 Task: Open Card Software Development Review in Board User Research to Workspace Cash Management and add a team member Softage.2@softage.net, a label Yellow, a checklist Contract Law, an attachment from your google drive, a color Yellow and finally, add a card description 'Research and develop new product positioning strategy' and a comment 'Let us approach this task with a sense of transparency and open communication, ensuring that all stakeholders are informed and involved.'. Add a start date 'Jan 02, 1900' with a due date 'Jan 09, 1900'
Action: Mouse moved to (43, 302)
Screenshot: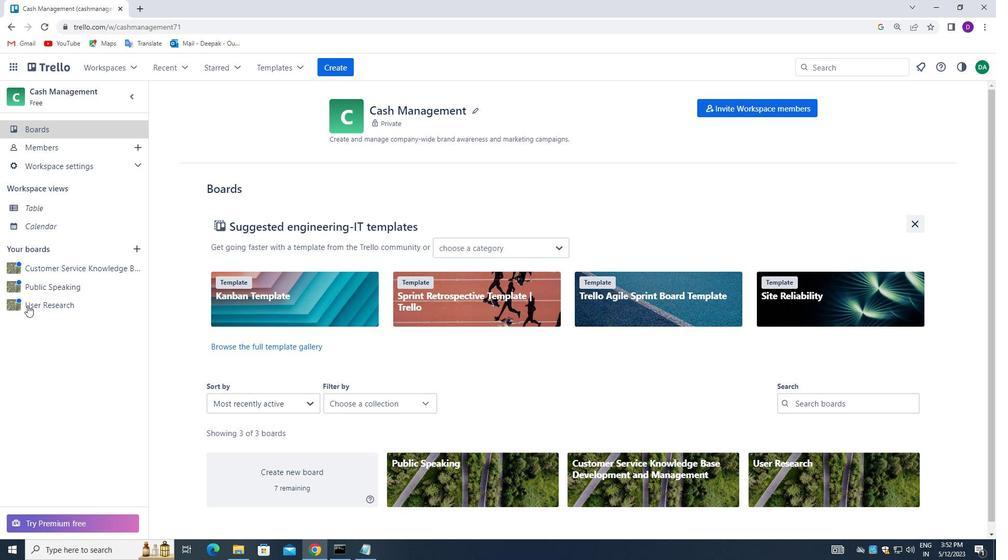 
Action: Mouse pressed left at (43, 302)
Screenshot: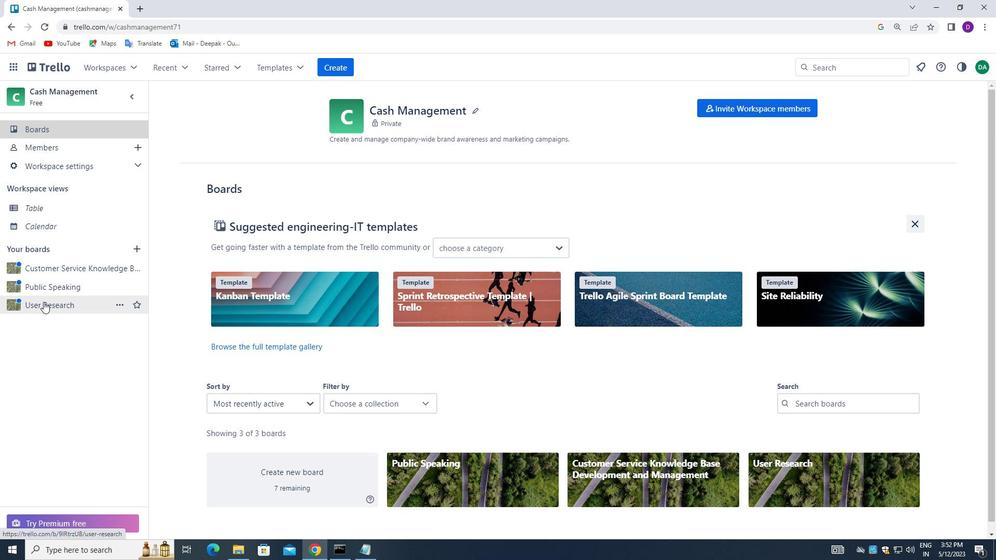 
Action: Mouse moved to (192, 157)
Screenshot: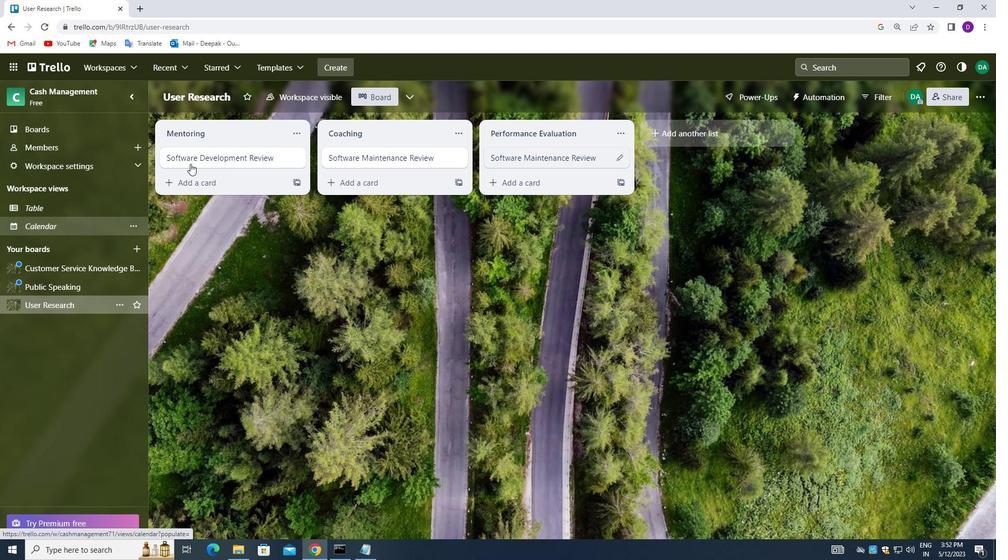 
Action: Mouse pressed left at (192, 157)
Screenshot: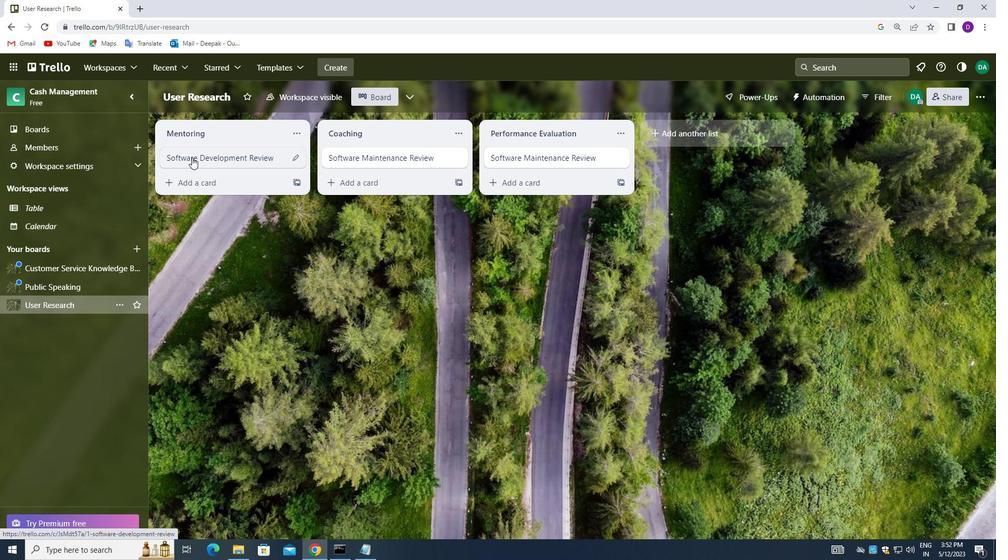 
Action: Mouse moved to (653, 156)
Screenshot: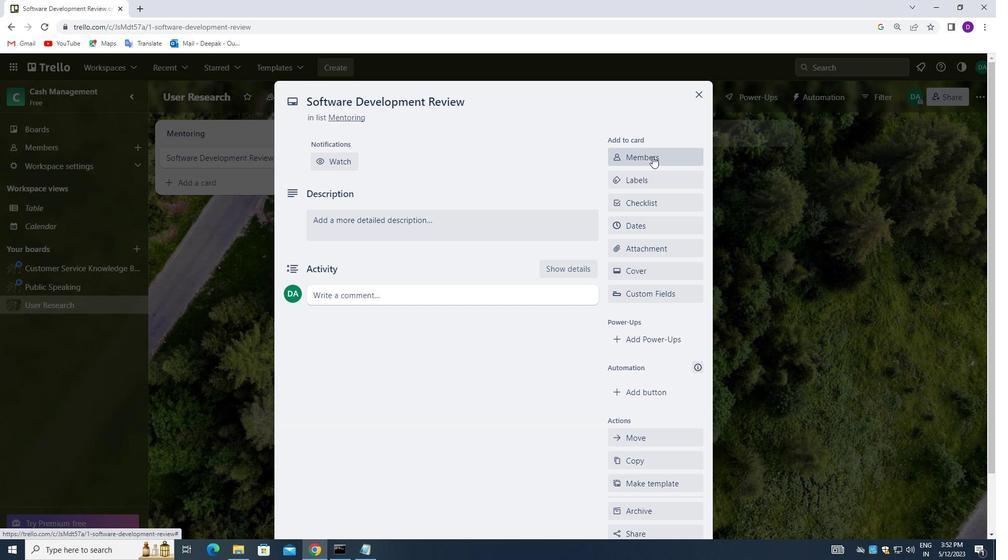 
Action: Mouse pressed left at (653, 156)
Screenshot: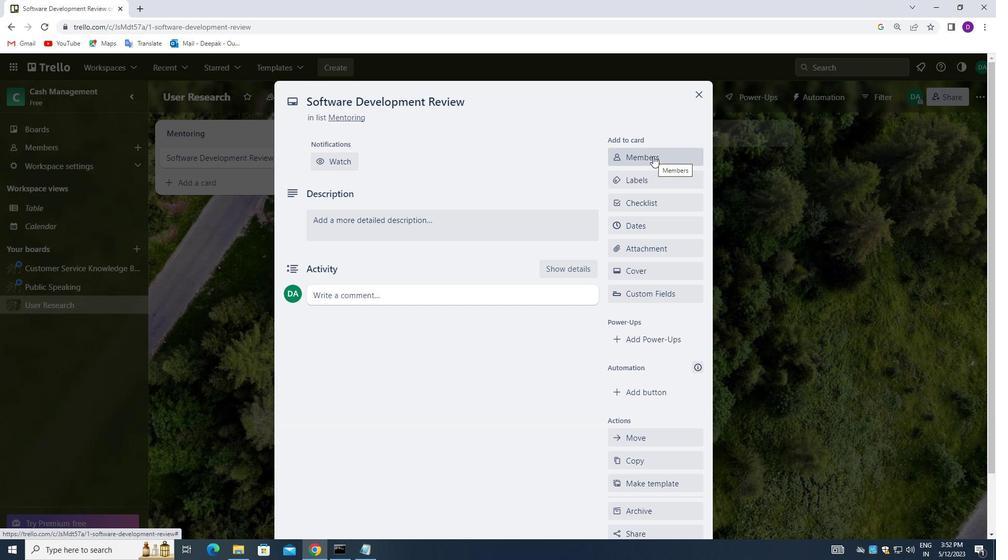 
Action: Mouse moved to (640, 209)
Screenshot: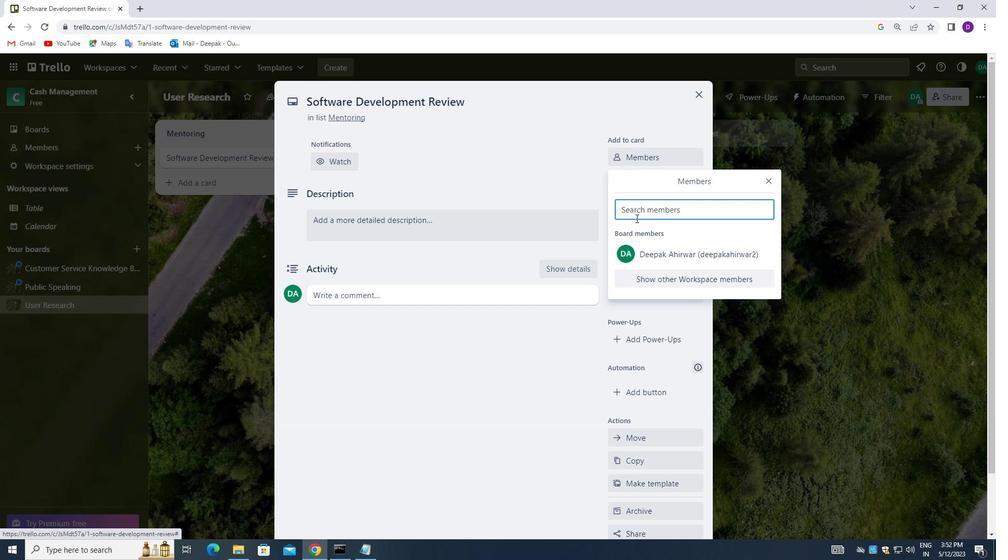 
Action: Mouse pressed left at (640, 209)
Screenshot: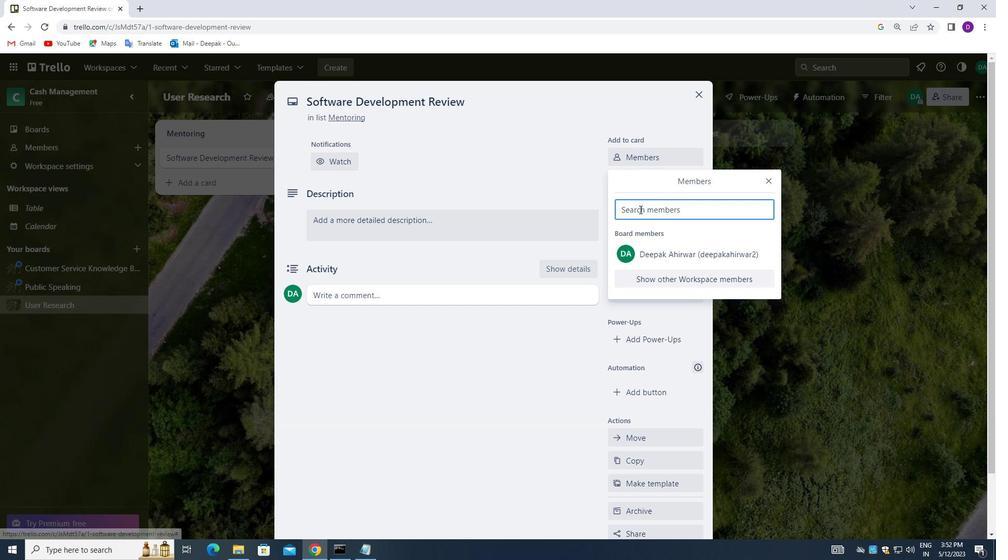 
Action: Key pressed softage.2<Key.shift>@SOFTAGE.NET
Screenshot: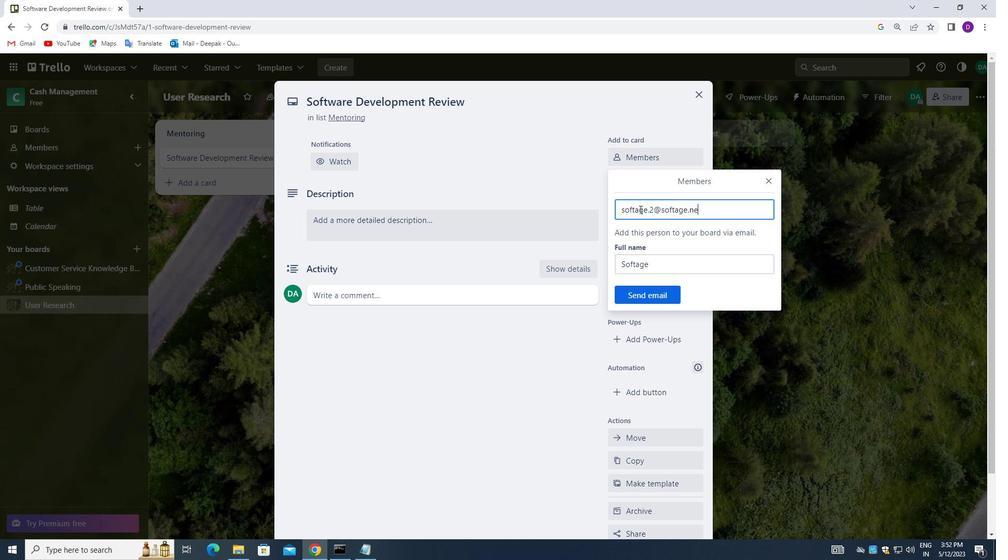 
Action: Mouse moved to (650, 293)
Screenshot: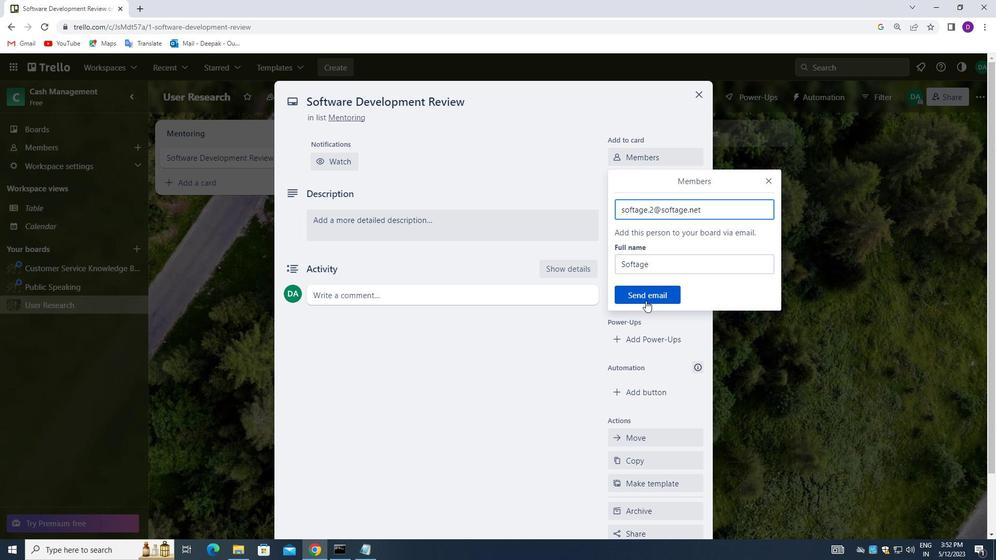 
Action: Mouse pressed left at (650, 293)
Screenshot: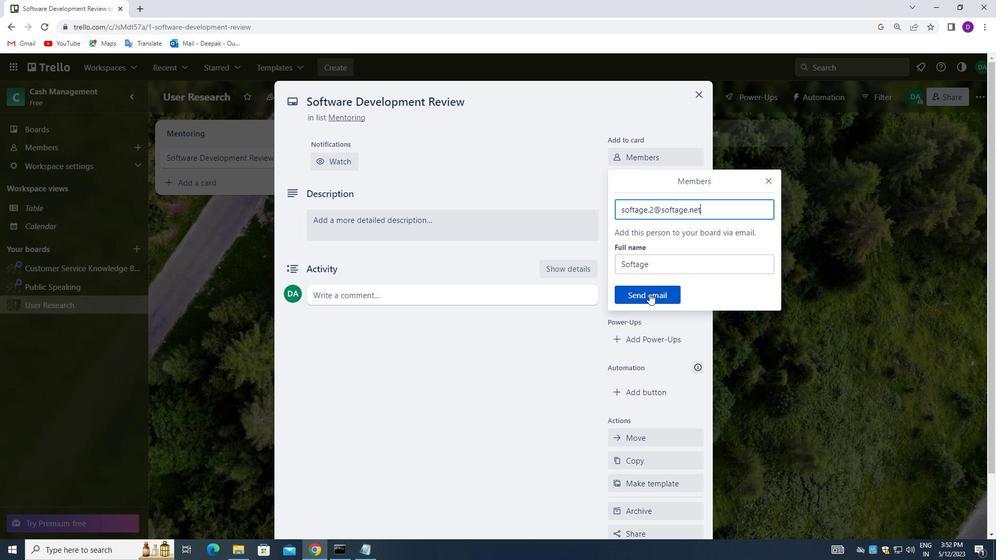 
Action: Mouse moved to (647, 223)
Screenshot: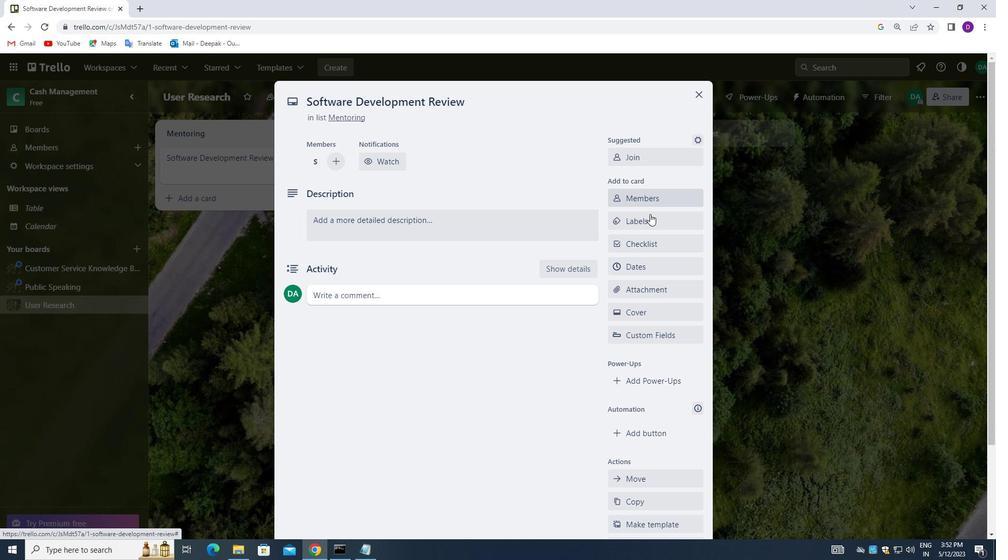 
Action: Mouse pressed left at (647, 223)
Screenshot: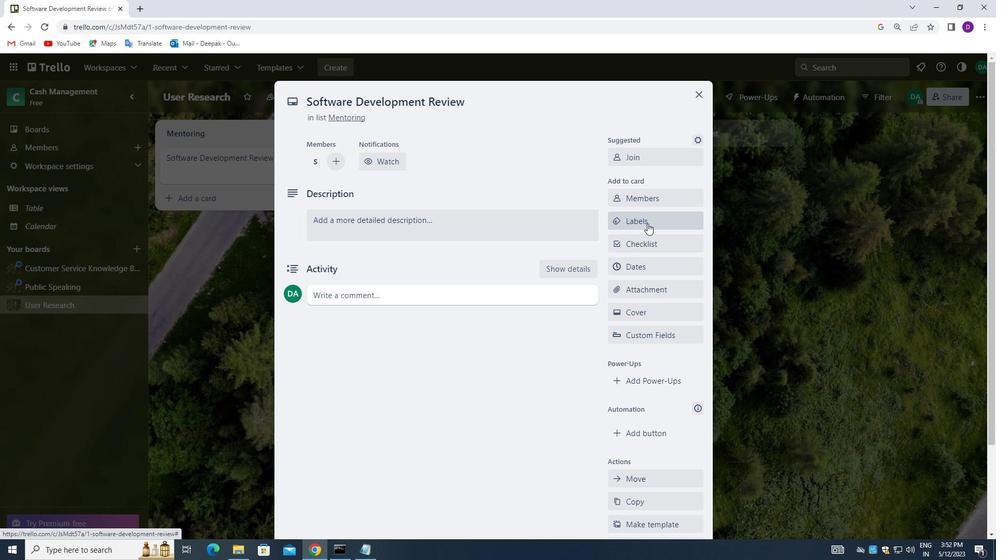 
Action: Mouse moved to (667, 335)
Screenshot: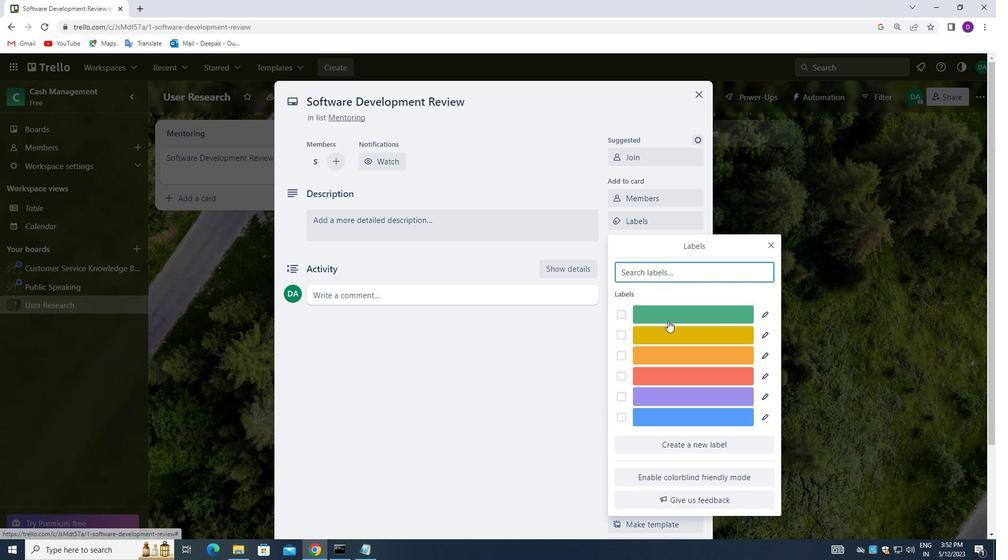 
Action: Mouse pressed left at (667, 335)
Screenshot: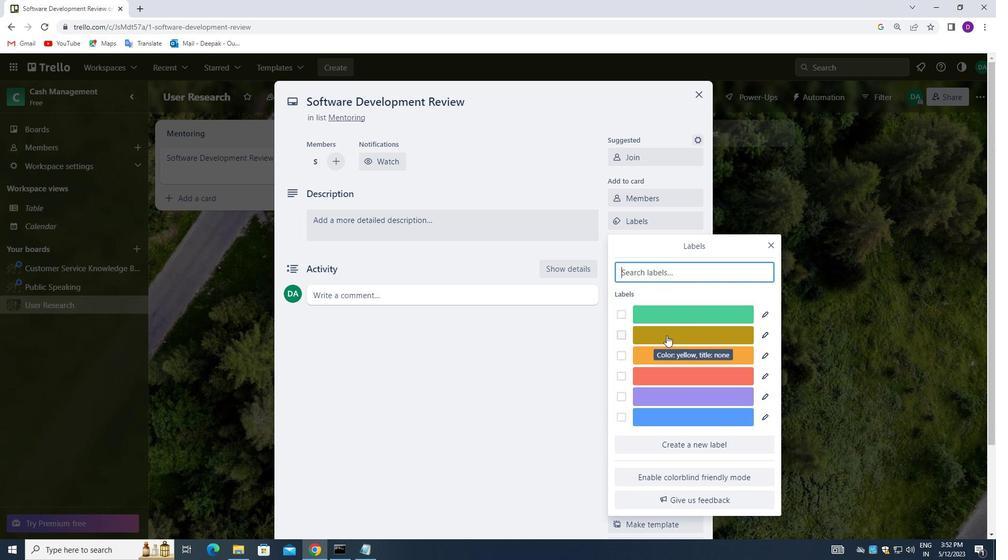 
Action: Mouse moved to (584, 403)
Screenshot: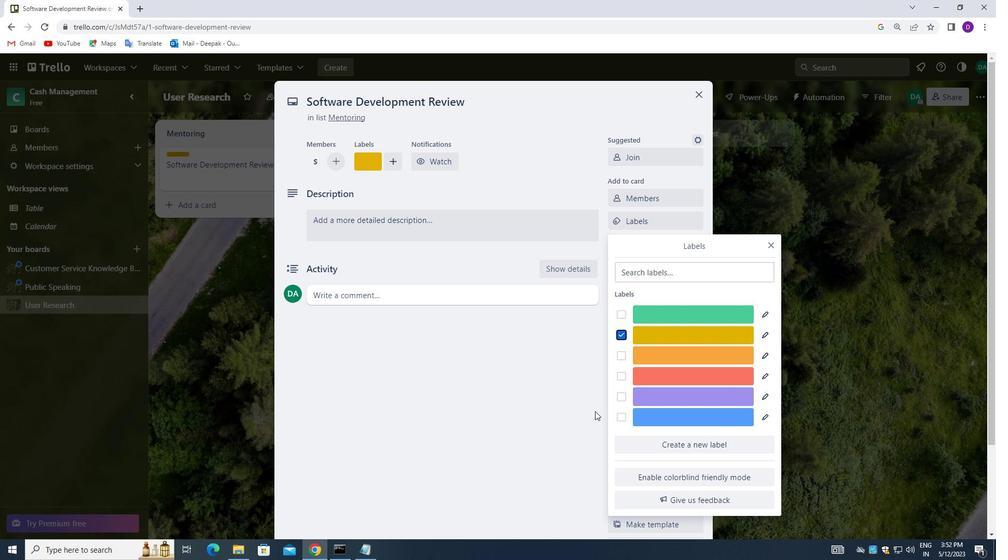 
Action: Mouse pressed left at (584, 403)
Screenshot: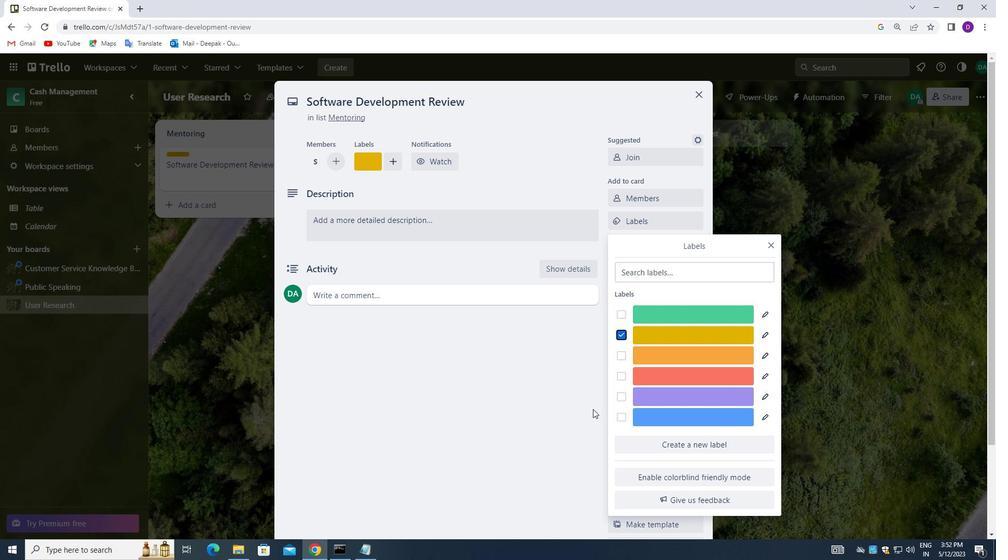
Action: Mouse moved to (652, 247)
Screenshot: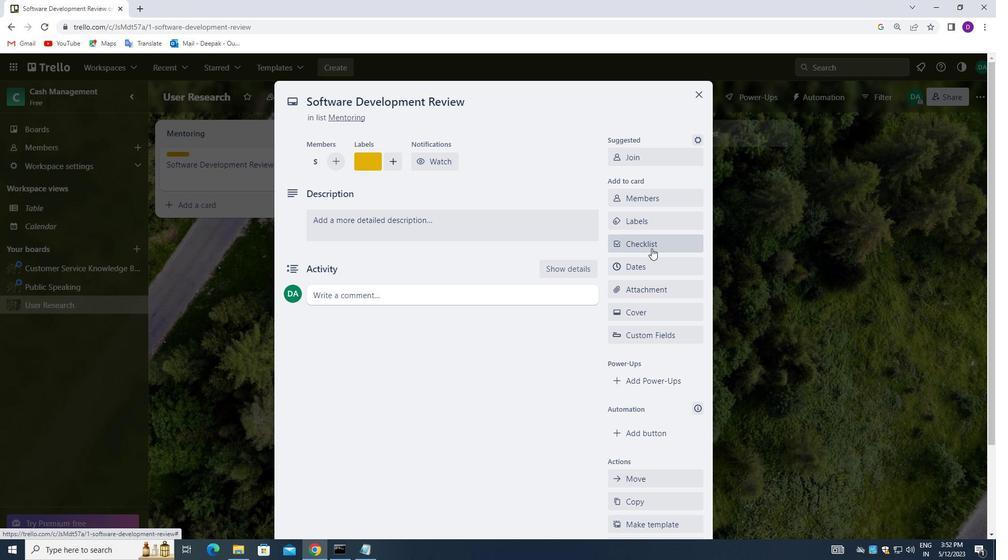 
Action: Mouse pressed left at (652, 247)
Screenshot: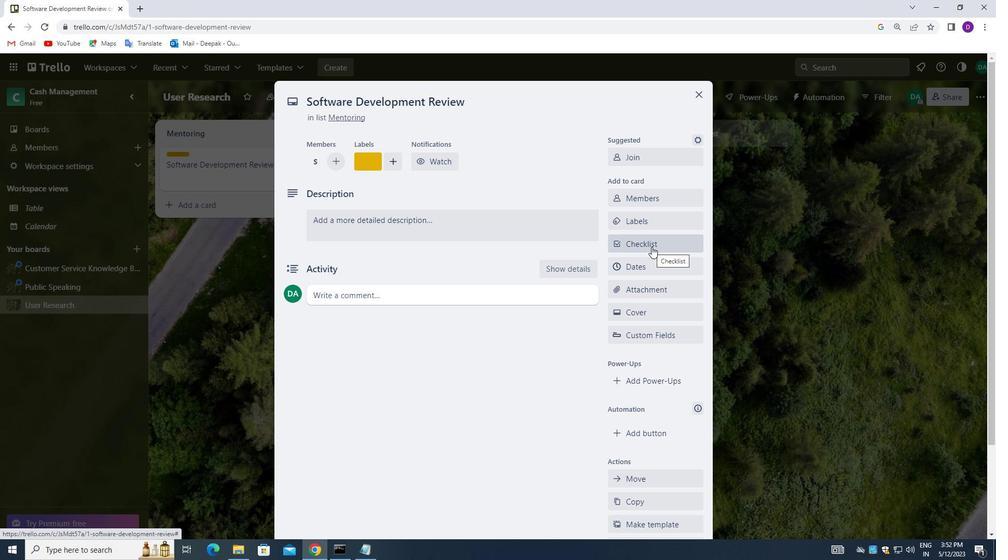 
Action: Mouse moved to (653, 249)
Screenshot: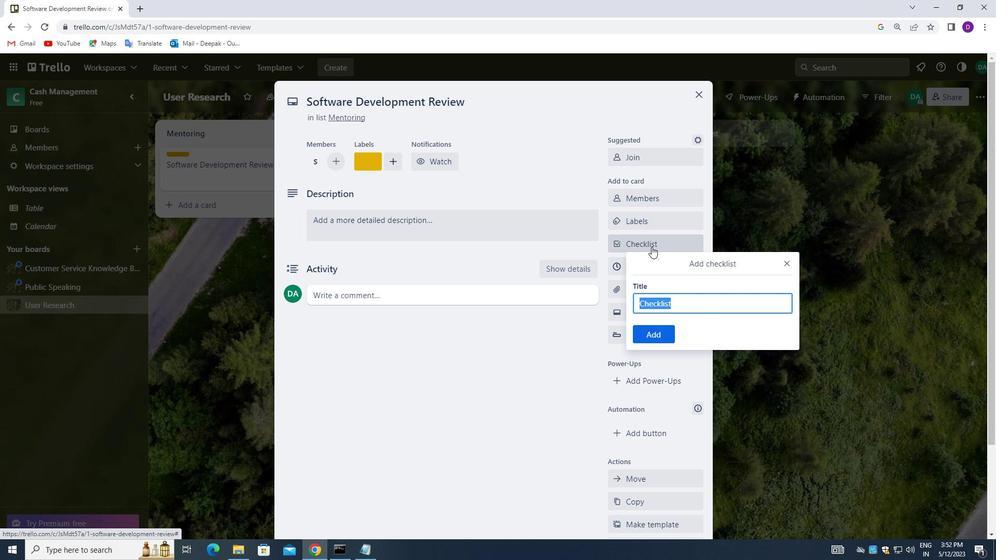 
Action: Mouse pressed left at (653, 249)
Screenshot: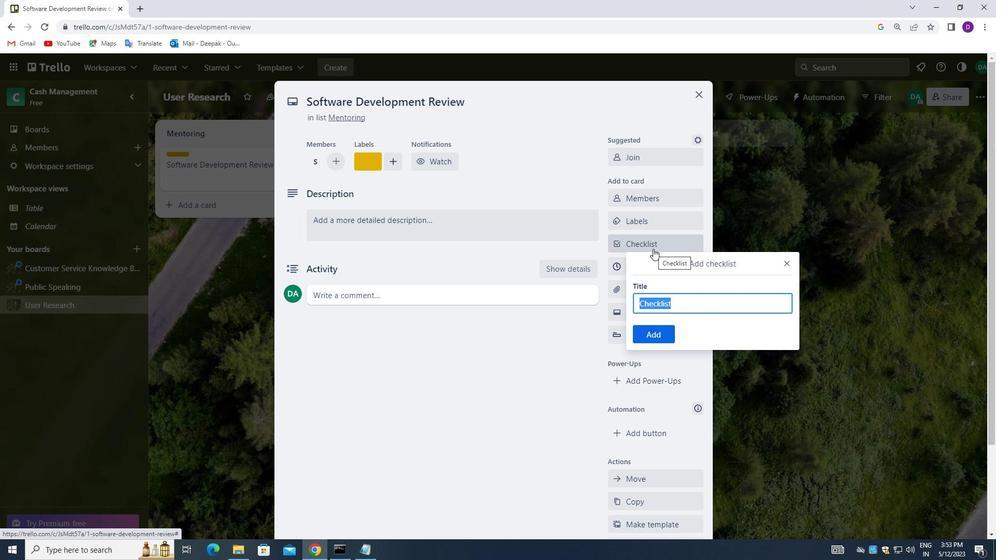 
Action: Mouse moved to (661, 320)
Screenshot: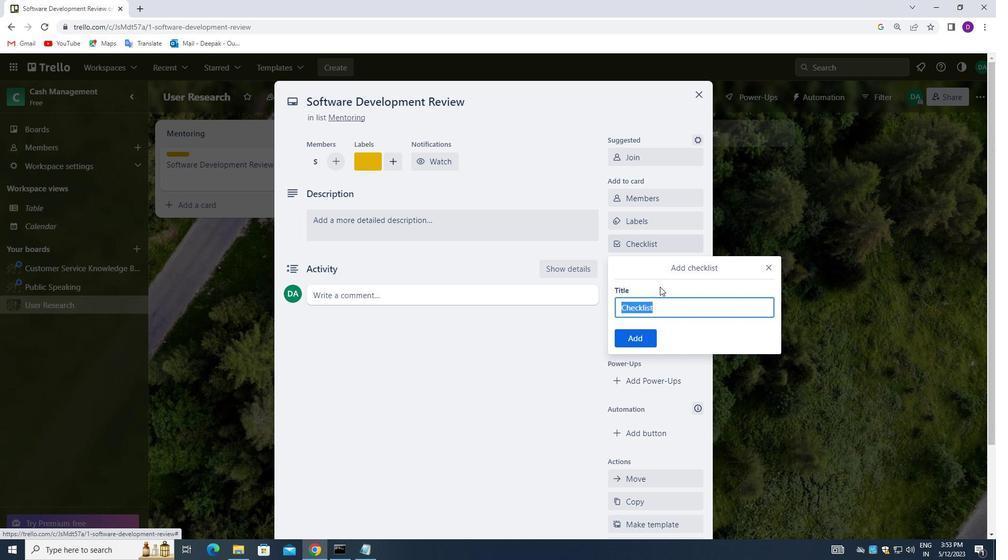 
Action: Key pressed <Key.backspace><Key.shift><Key.shift><Key.shift><Key.shift><Key.shift><Key.shift><Key.shift><Key.shift><Key.shift><Key.shift><Key.shift><Key.shift><Key.shift><Key.shift><Key.shift><Key.shift><Key.shift><Key.shift>CONTRACT<Key.space><Key.shift>LAW
Screenshot: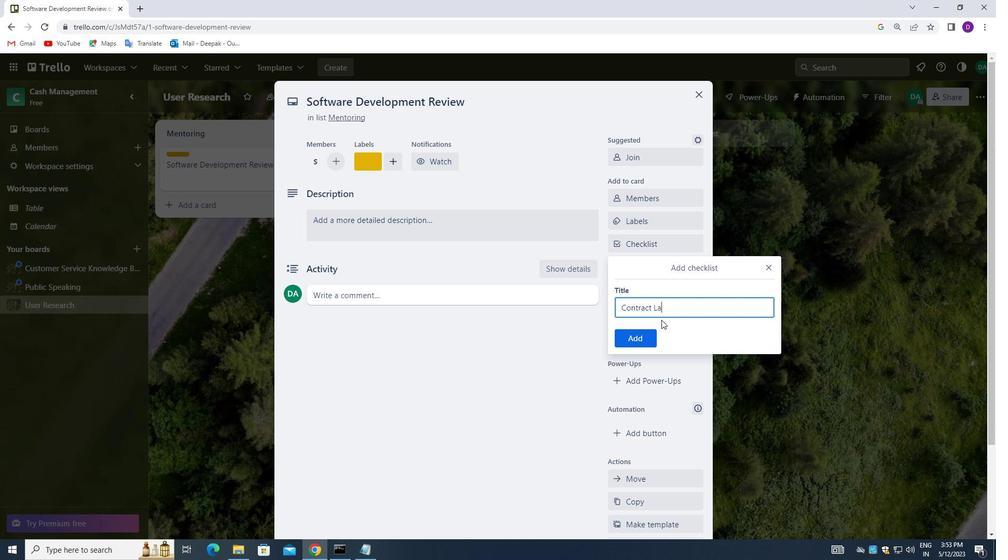 
Action: Mouse moved to (633, 341)
Screenshot: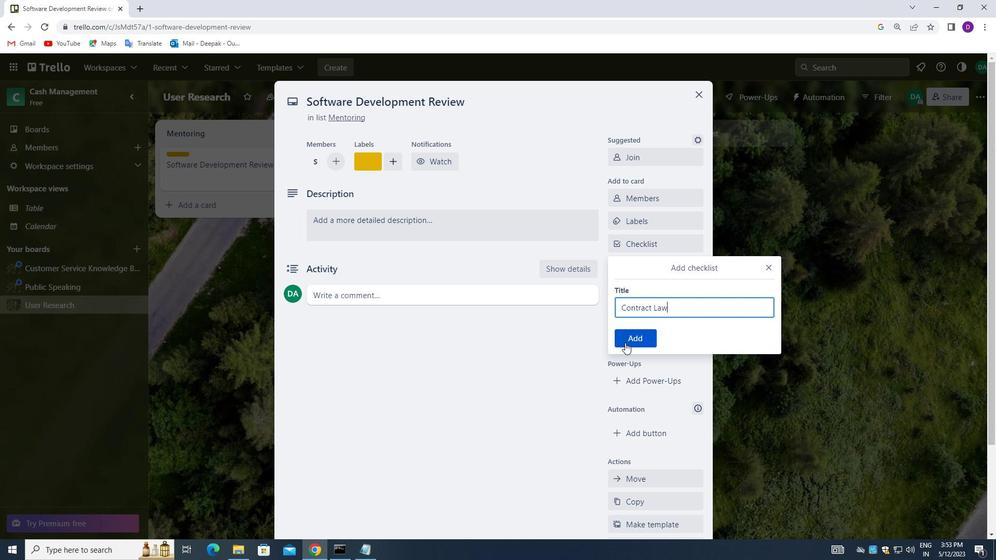 
Action: Mouse pressed left at (633, 341)
Screenshot: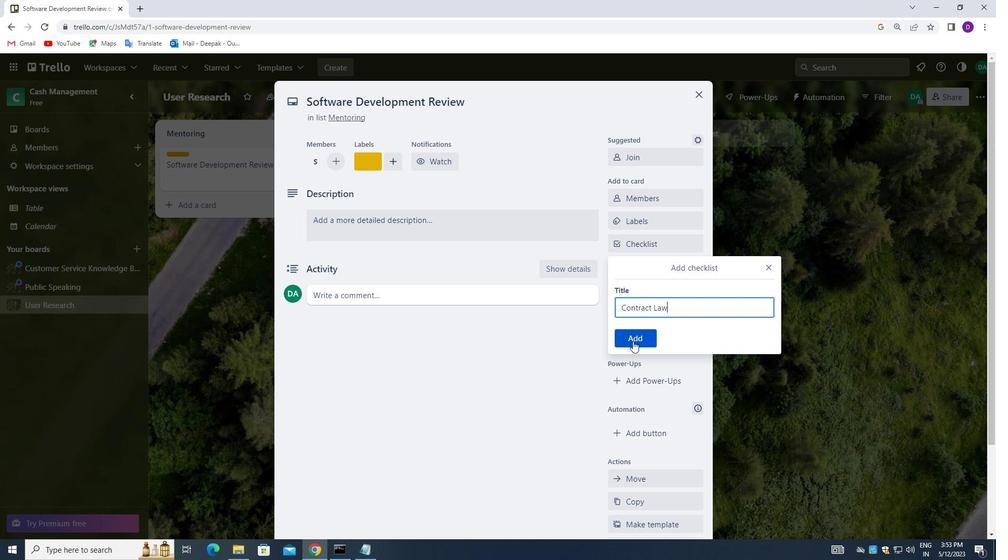 
Action: Mouse moved to (657, 288)
Screenshot: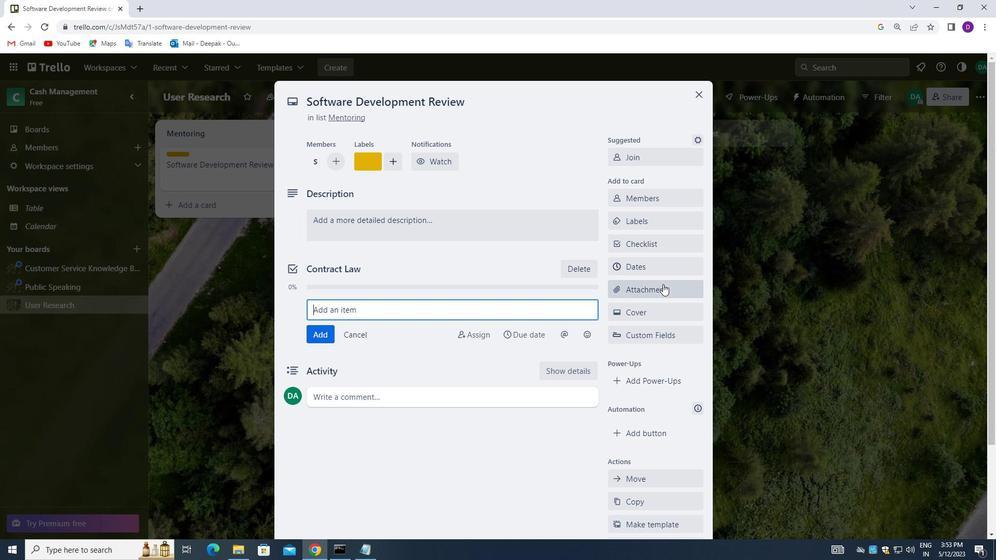 
Action: Mouse pressed left at (657, 288)
Screenshot: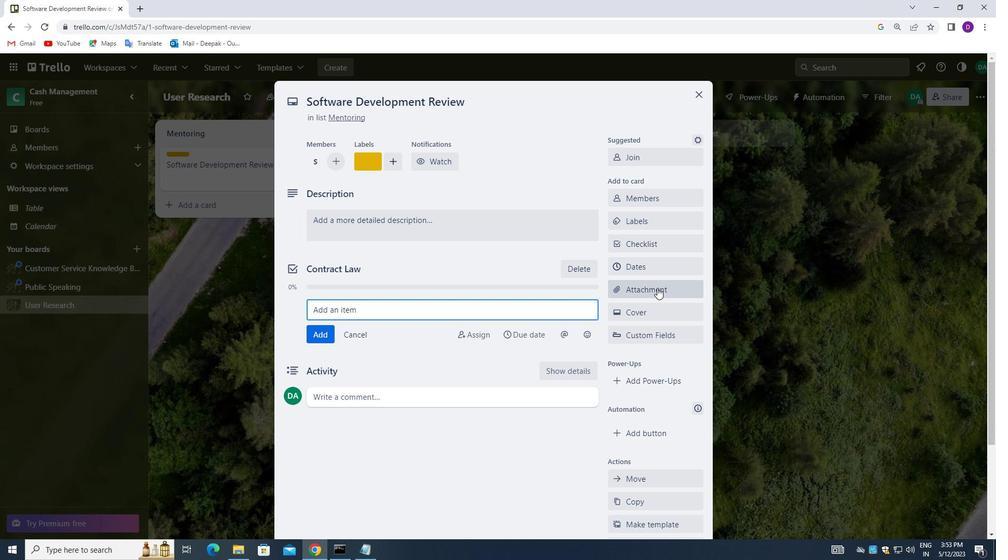 
Action: Mouse moved to (657, 145)
Screenshot: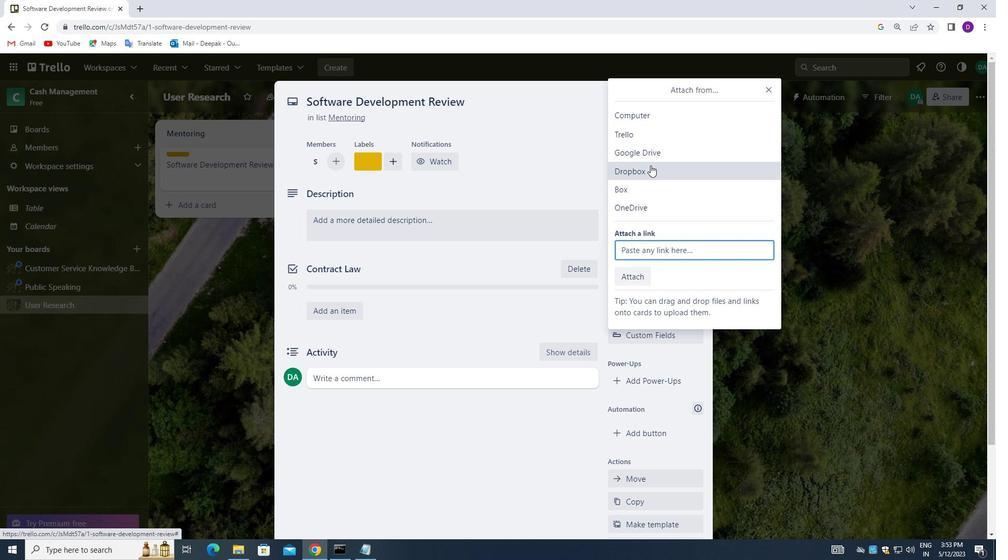 
Action: Mouse pressed left at (657, 145)
Screenshot: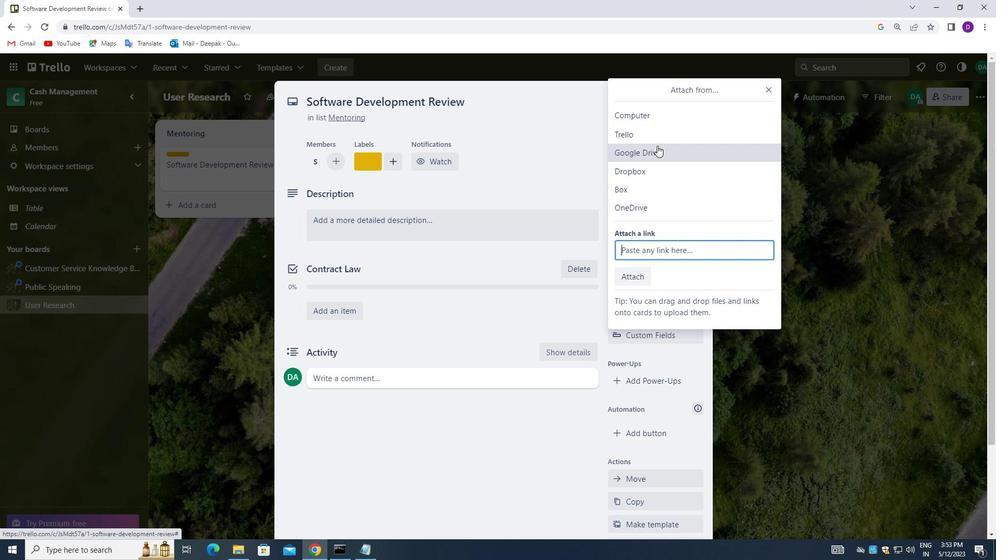 
Action: Mouse moved to (778, 123)
Screenshot: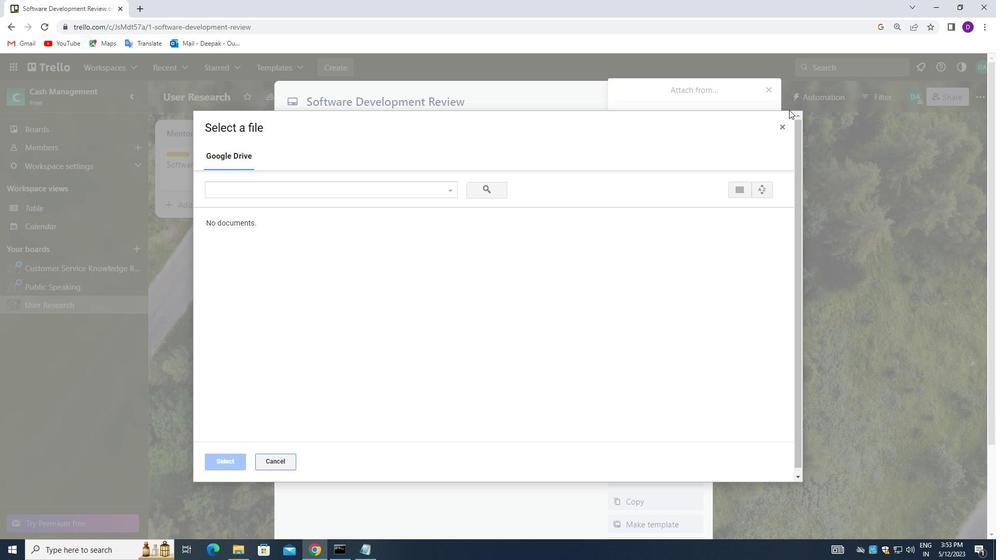
Action: Mouse pressed left at (778, 123)
Screenshot: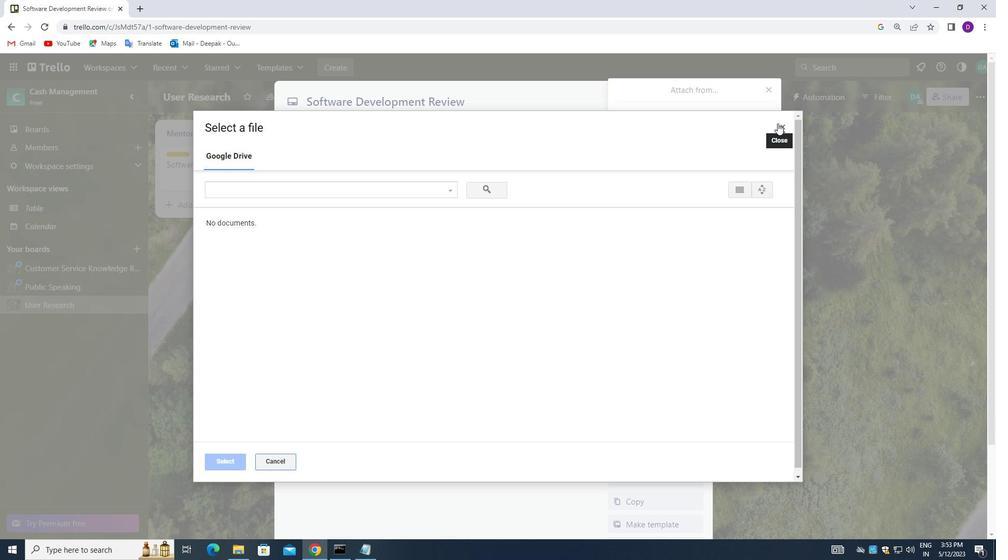 
Action: Mouse moved to (769, 90)
Screenshot: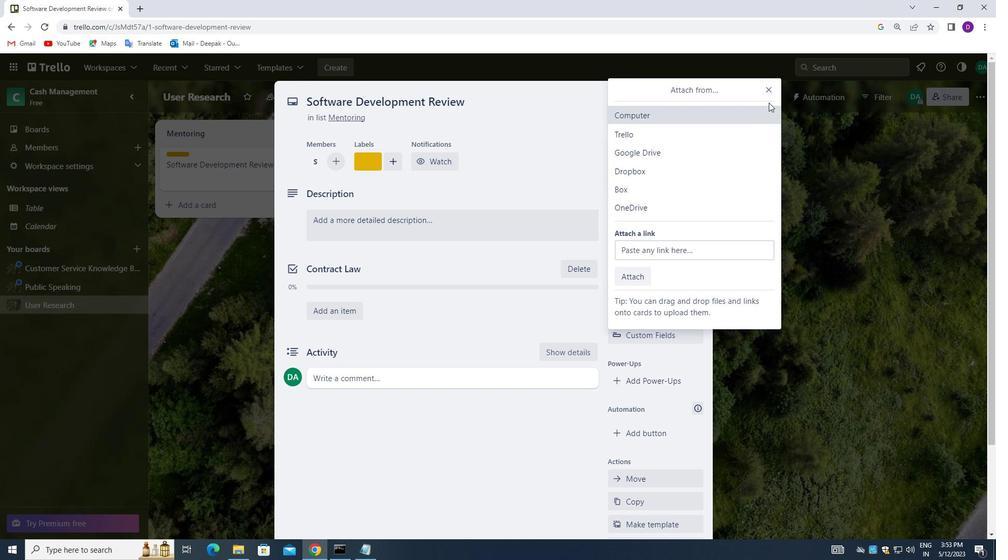
Action: Mouse pressed left at (769, 90)
Screenshot: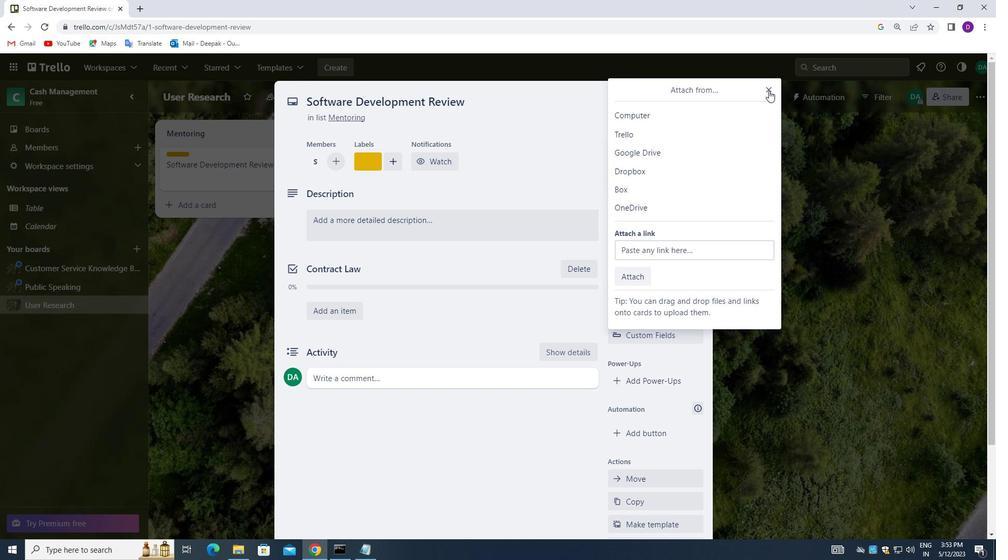 
Action: Mouse moved to (639, 314)
Screenshot: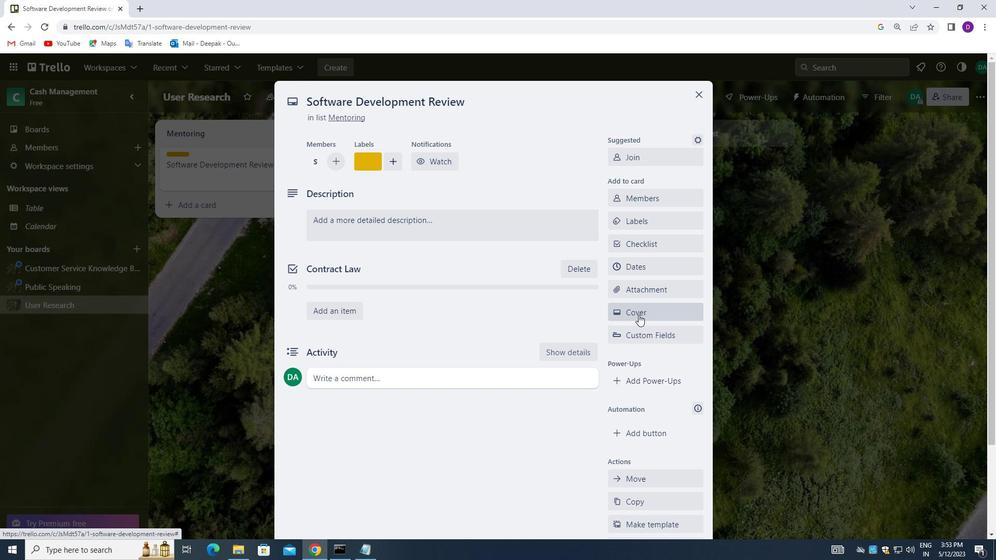
Action: Mouse pressed left at (639, 314)
Screenshot: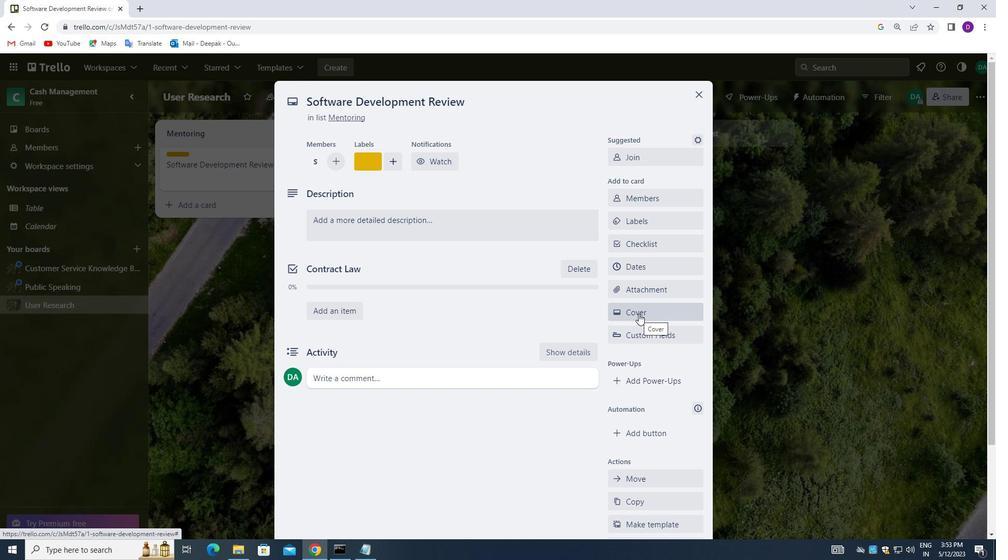 
Action: Mouse moved to (660, 309)
Screenshot: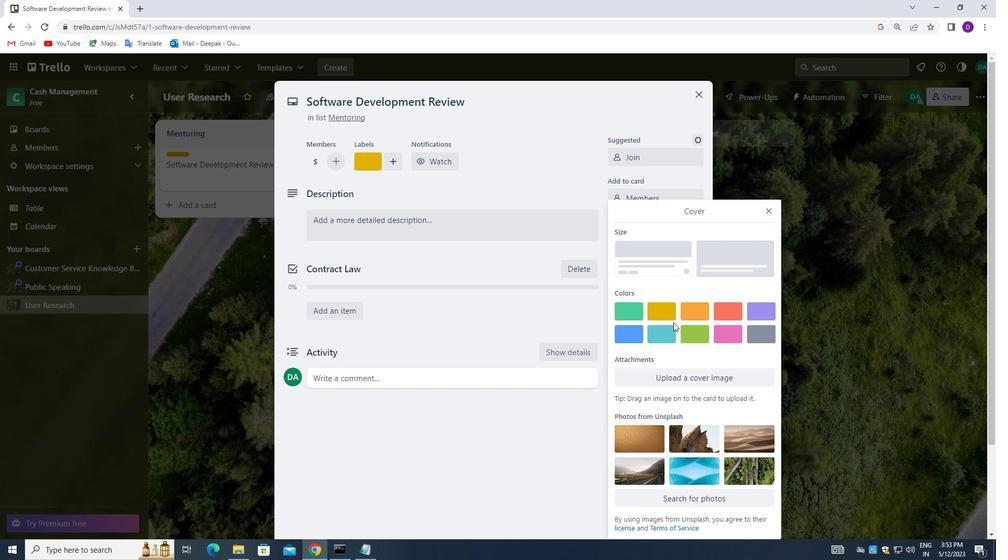 
Action: Mouse pressed left at (660, 309)
Screenshot: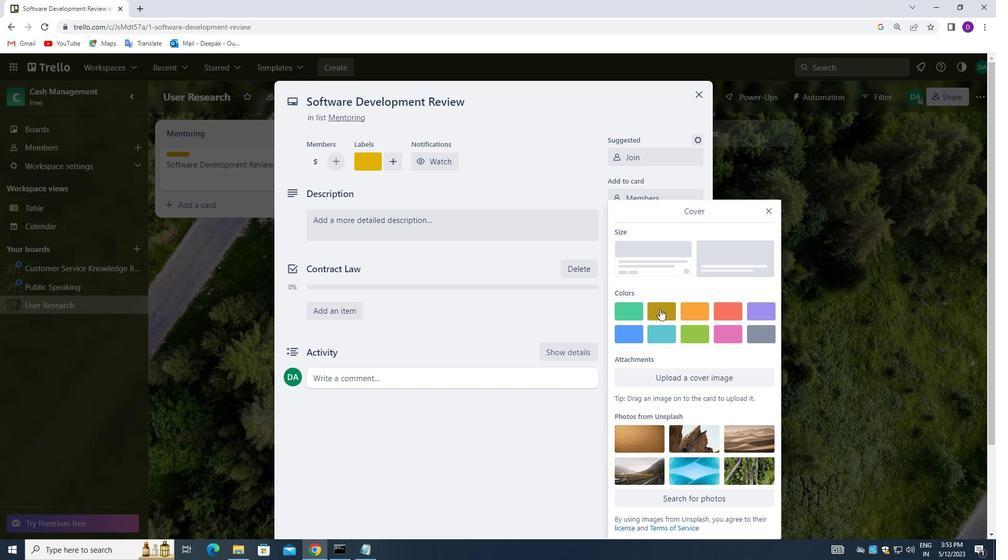 
Action: Mouse moved to (851, 249)
Screenshot: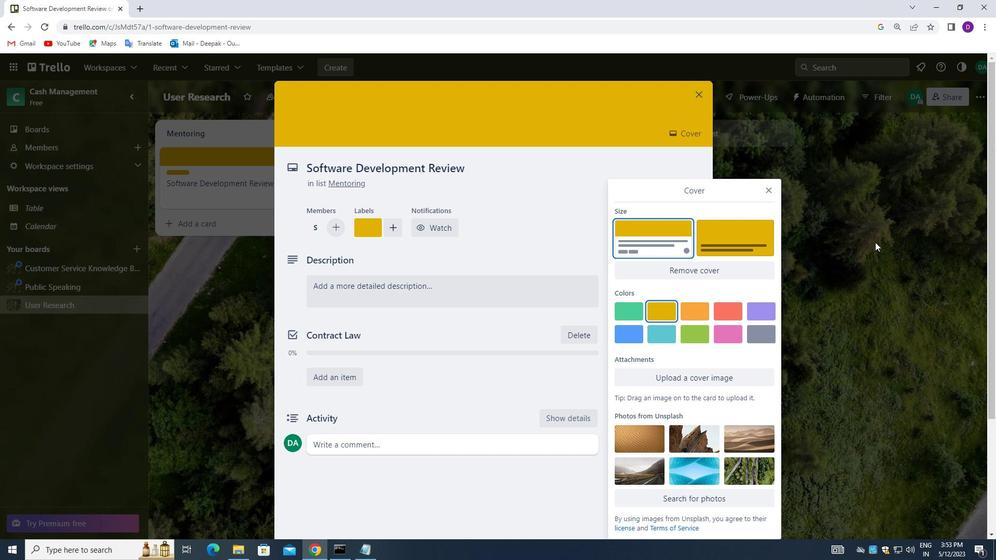 
Action: Mouse pressed left at (851, 249)
Screenshot: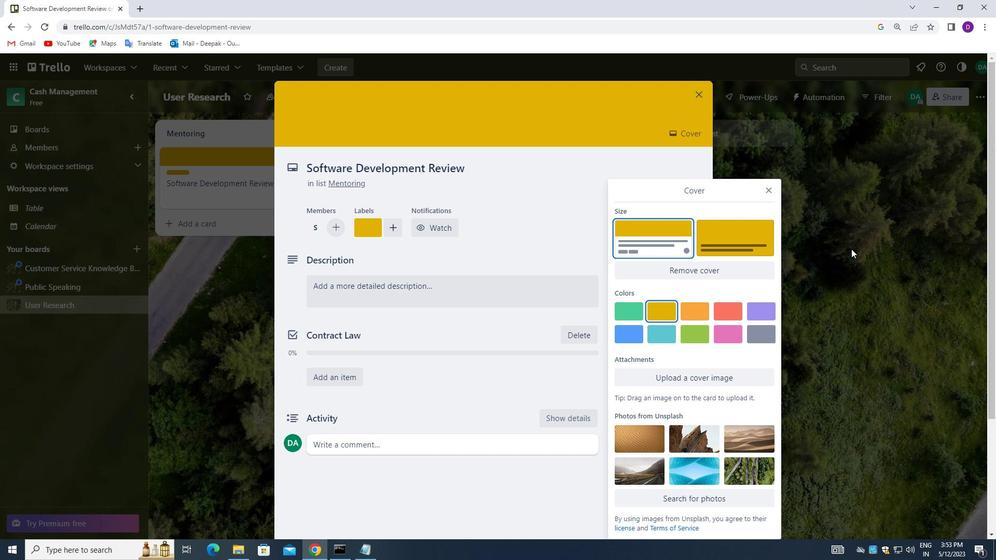 
Action: Mouse moved to (394, 280)
Screenshot: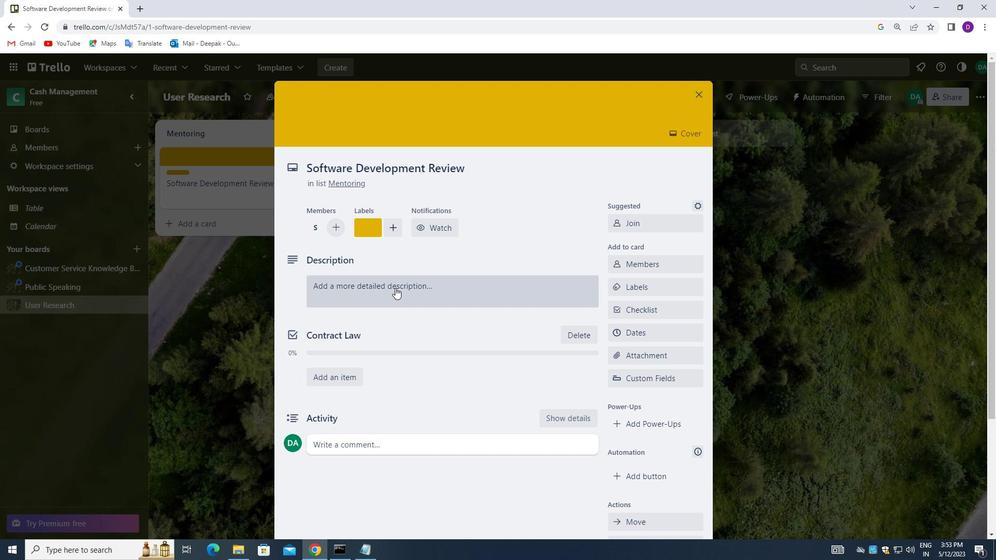 
Action: Mouse pressed left at (394, 280)
Screenshot: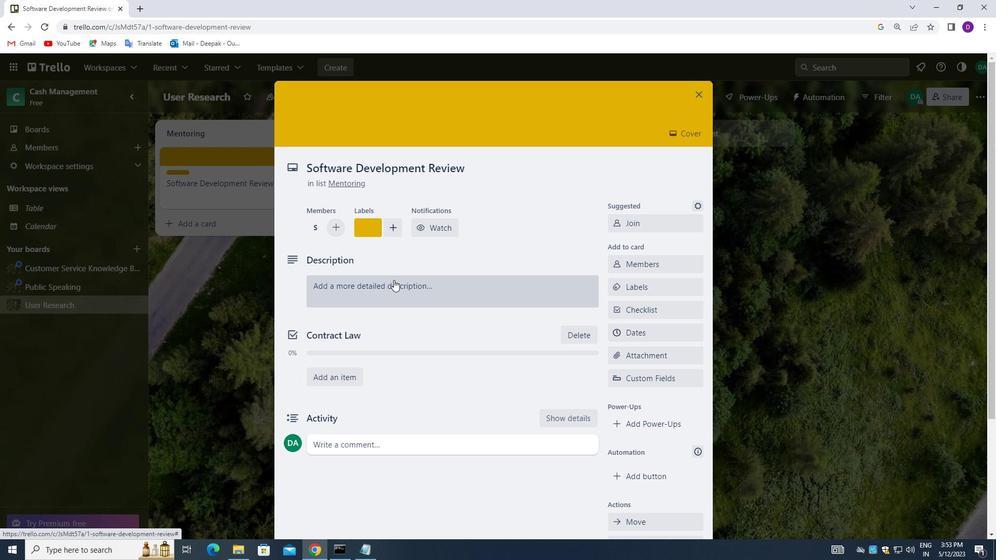 
Action: Mouse moved to (369, 327)
Screenshot: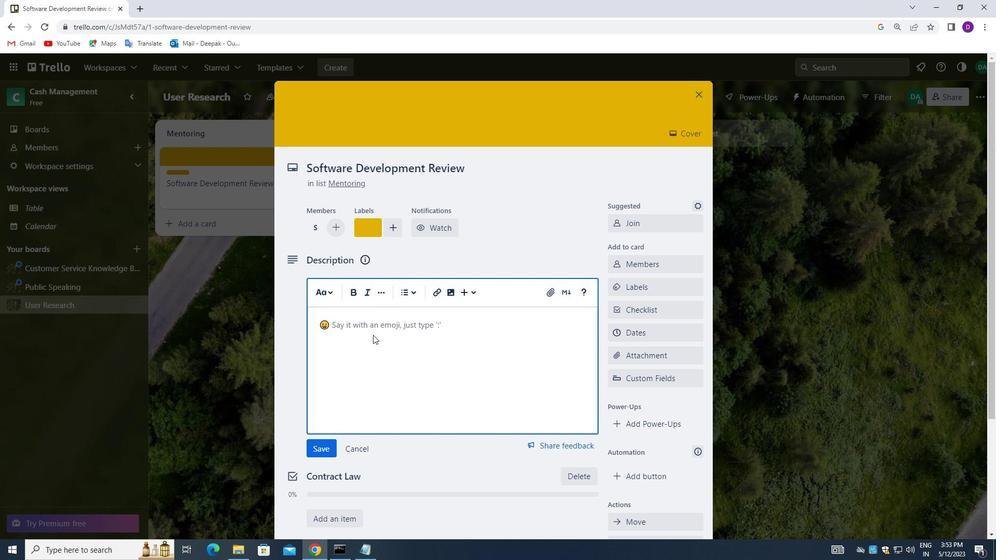 
Action: Mouse pressed left at (369, 327)
Screenshot: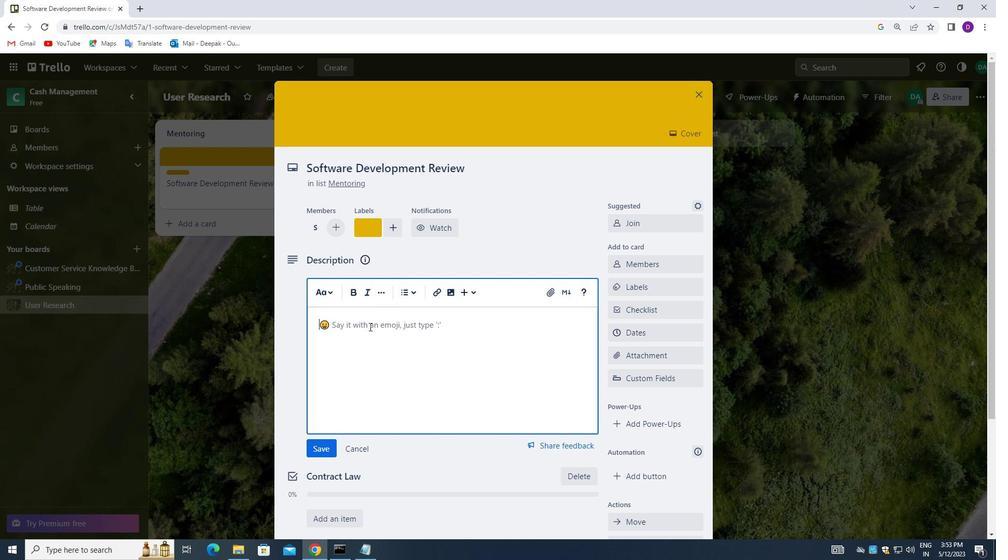 
Action: Key pressed <Key.shift><Key.shift><Key.shift><Key.shift><Key.shift><Key.shift><Key.shift><Key.shift><Key.shift><Key.shift><Key.shift><Key.shift><Key.shift><Key.shift>RESEARCH<Key.space>AND<Key.space>DEVELOP<Key.space>NEW<Key.space>PROI<Key.backspace>DUCT<Key.space>POSITIONING<Key.space>STRATEGY.
Screenshot: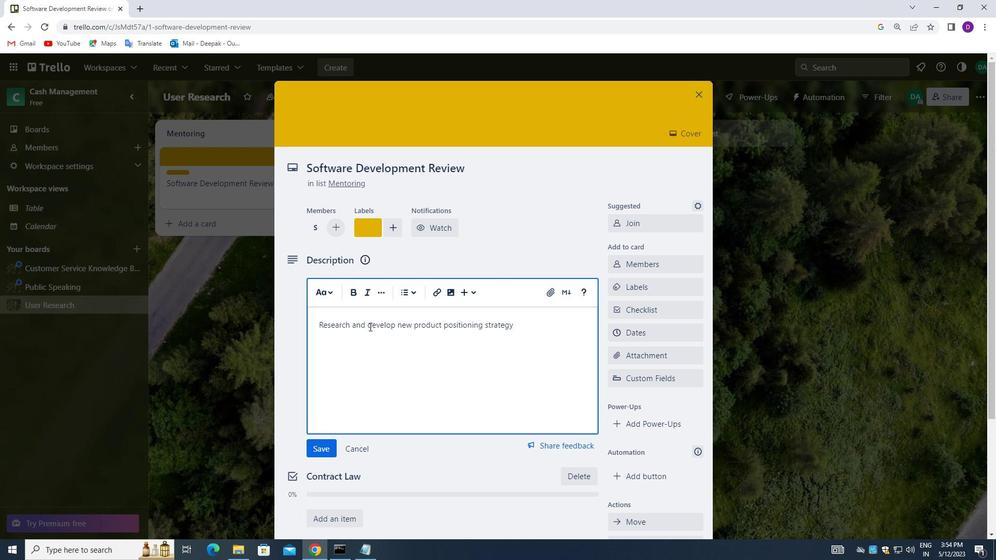 
Action: Mouse moved to (318, 449)
Screenshot: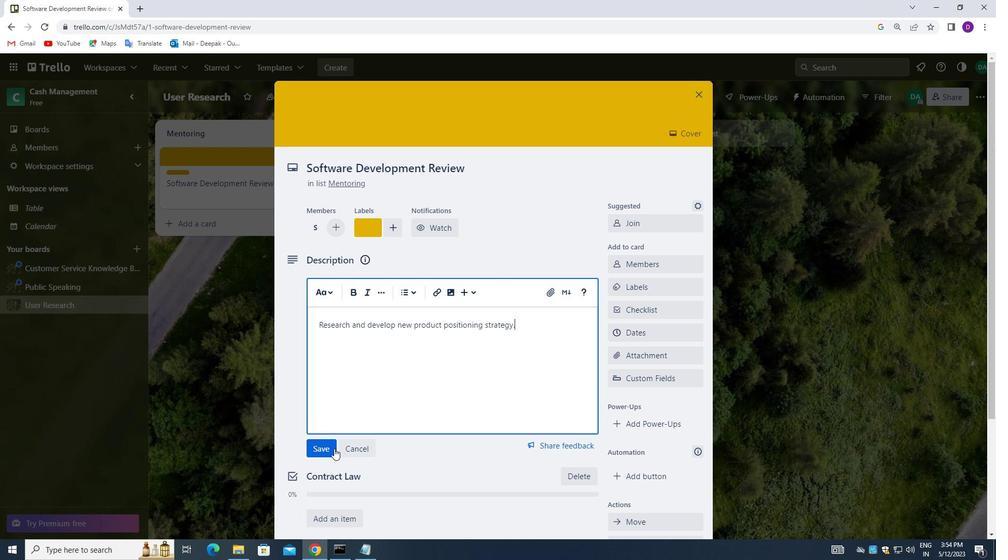 
Action: Mouse pressed left at (318, 449)
Screenshot: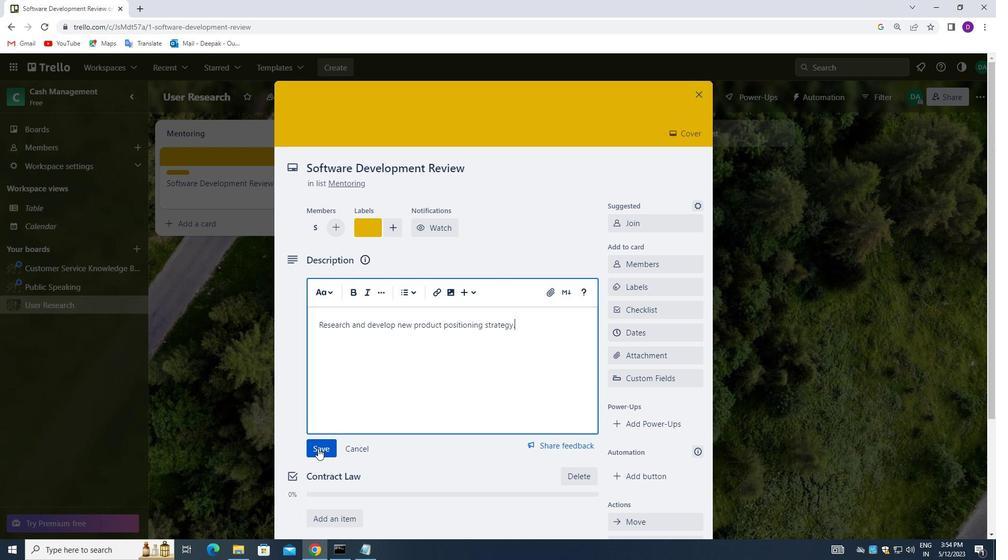 
Action: Mouse moved to (331, 427)
Screenshot: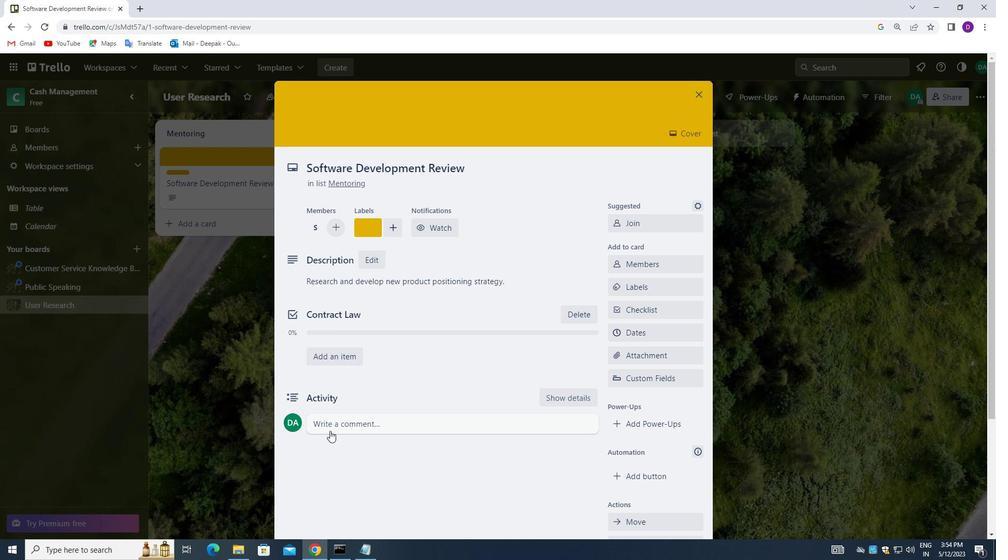 
Action: Mouse pressed left at (331, 427)
Screenshot: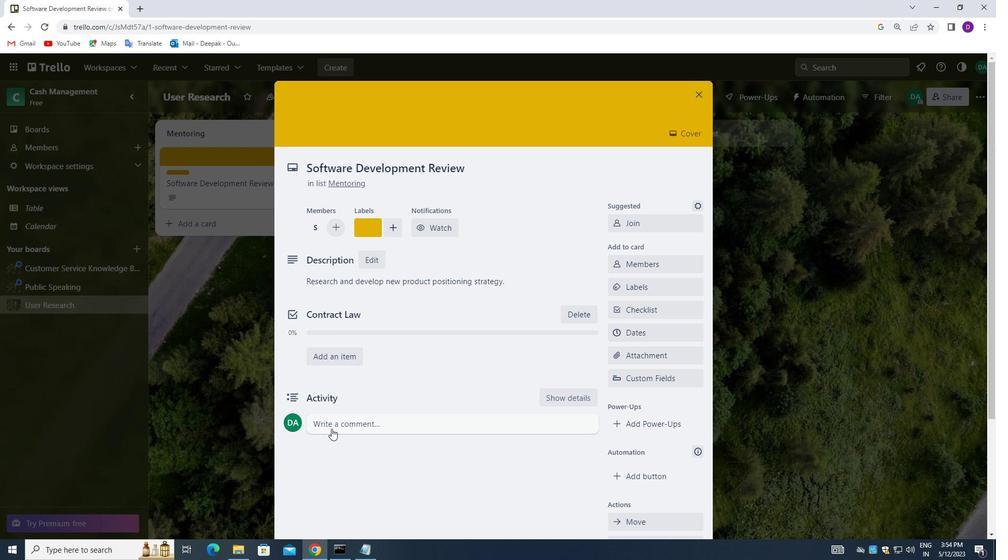 
Action: Mouse moved to (334, 460)
Screenshot: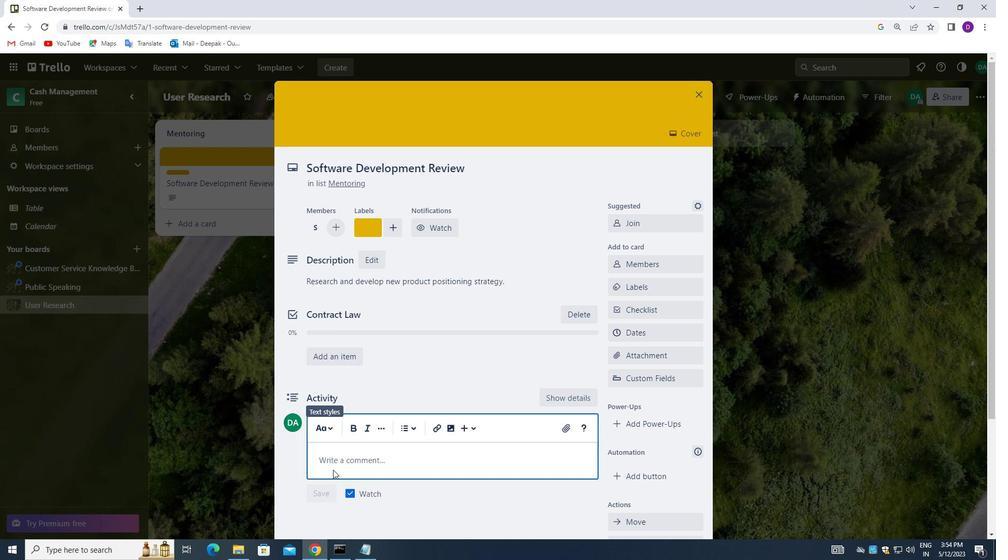 
Action: Mouse pressed left at (334, 460)
Screenshot: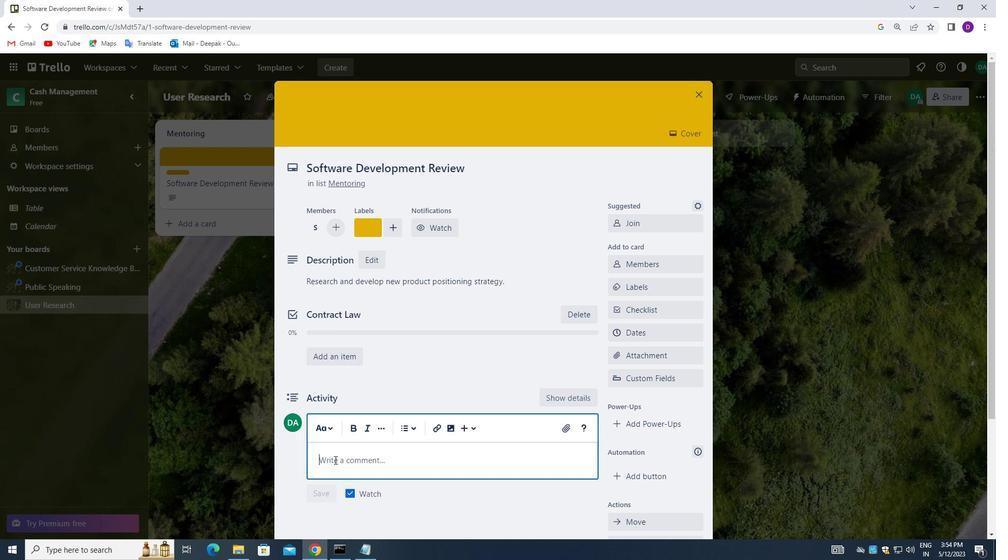 
Action: Key pressed <Key.shift>LET<Key.space>US<Key.space>APPROACH<Key.space>THIS<Key.space>TASDK<Key.space>WITH<Key.space>A<Key.space>SENSE<Key.space>OF<Key.space>TRAN
Screenshot: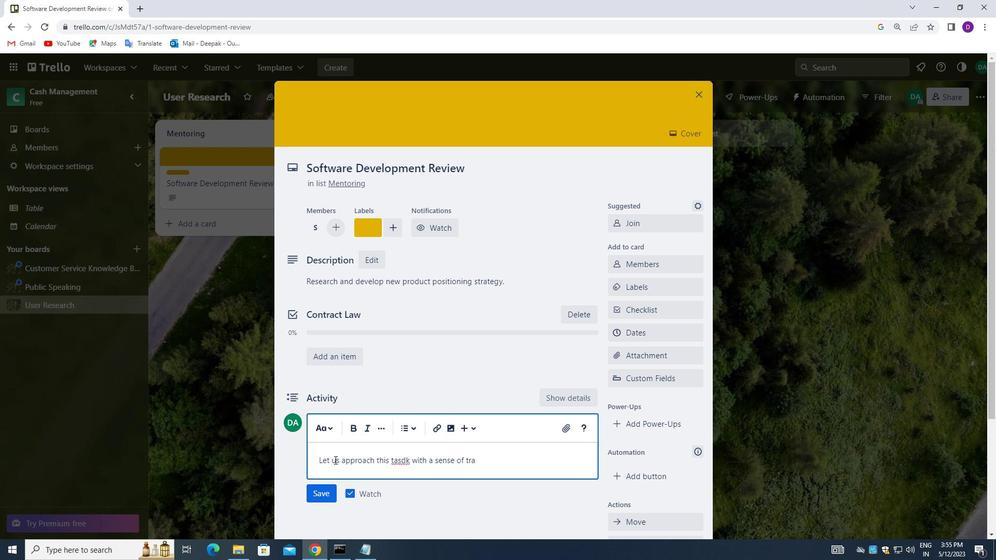 
Action: Mouse moved to (402, 462)
Screenshot: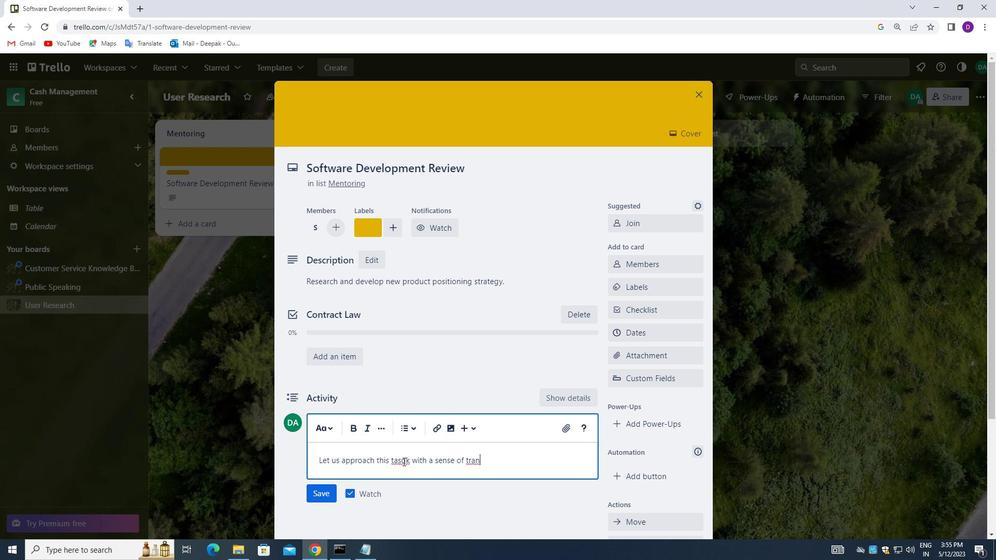 
Action: Mouse pressed left at (402, 462)
Screenshot: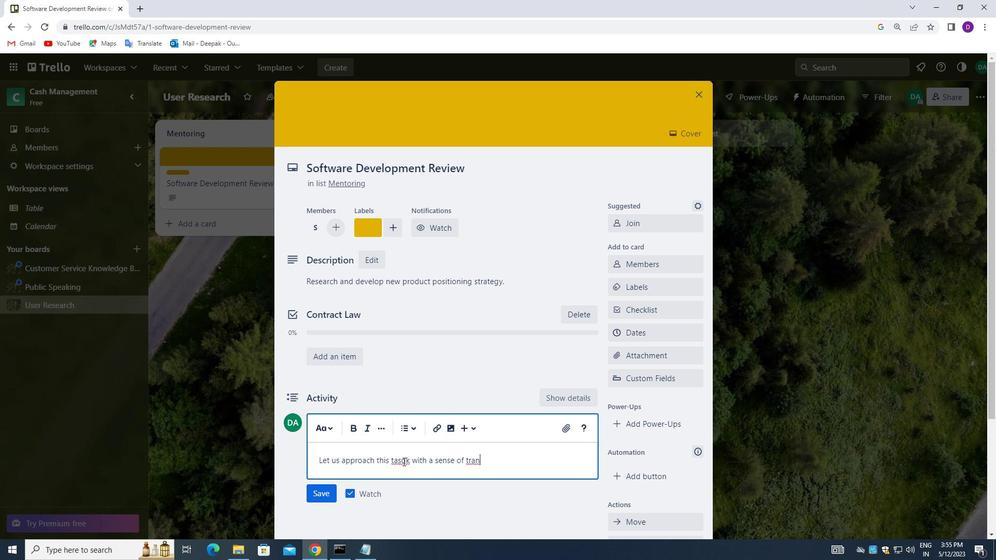 
Action: Mouse moved to (403, 460)
Screenshot: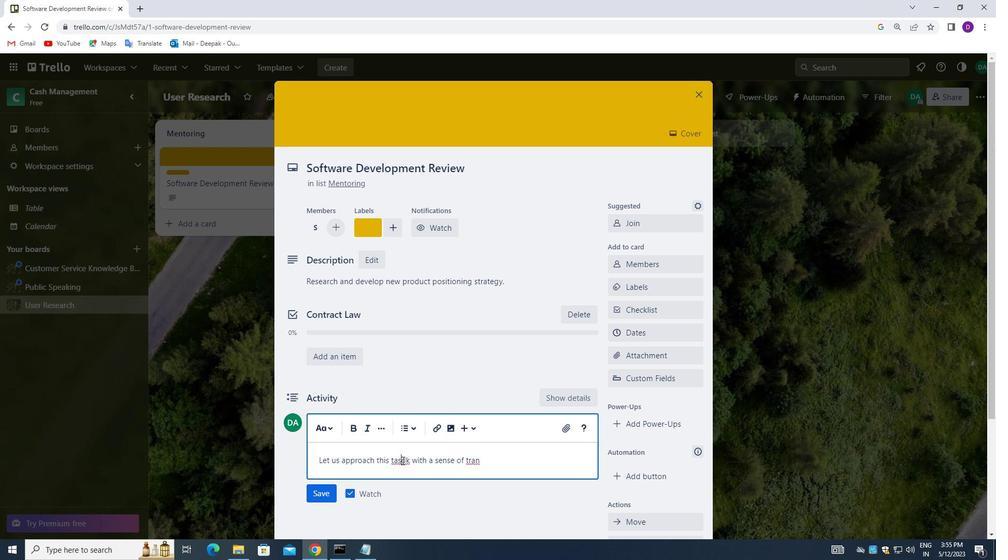 
Action: Mouse pressed left at (403, 460)
Screenshot: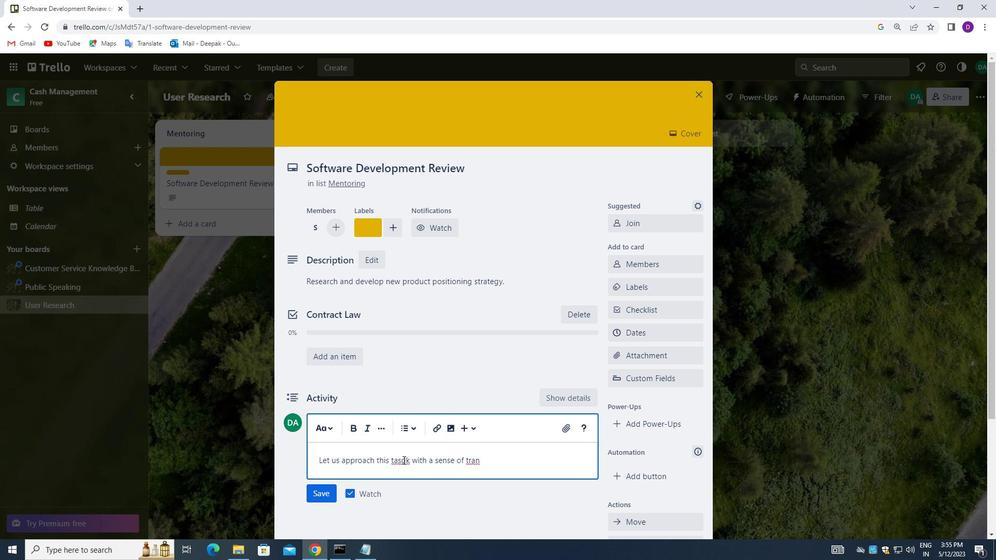 
Action: Mouse moved to (412, 484)
Screenshot: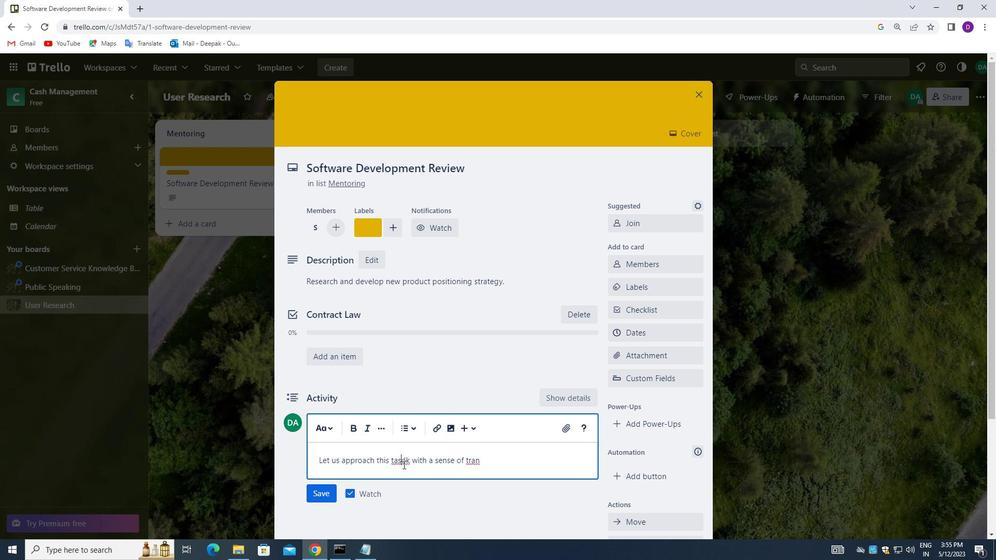 
Action: Key pressed <Key.right><Key.backspace>
Screenshot: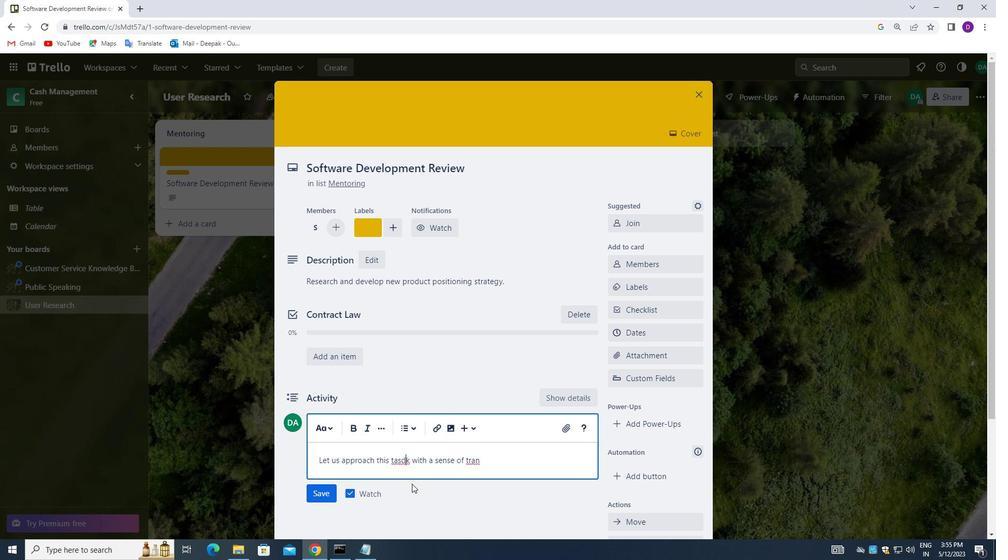 
Action: Mouse moved to (475, 462)
Screenshot: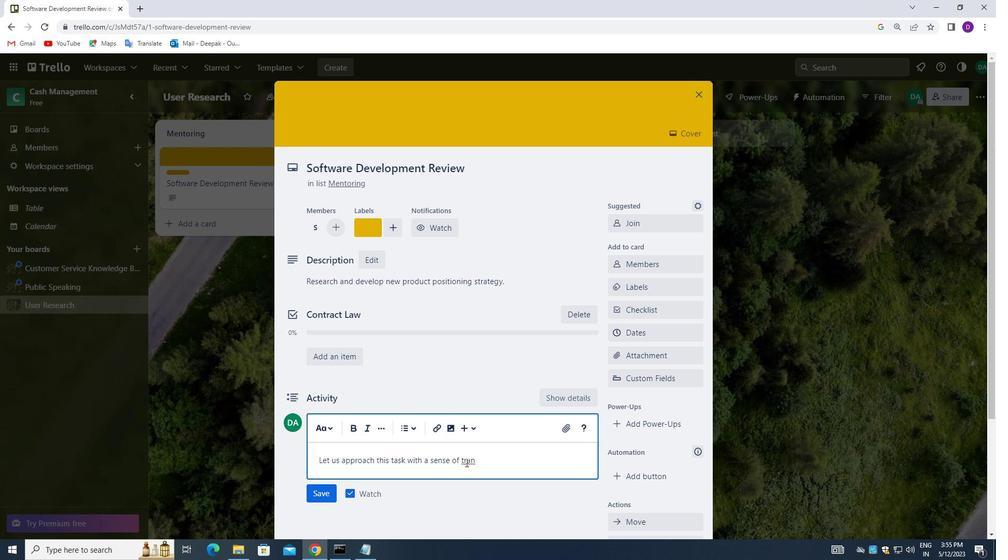 
Action: Mouse pressed left at (475, 462)
Screenshot: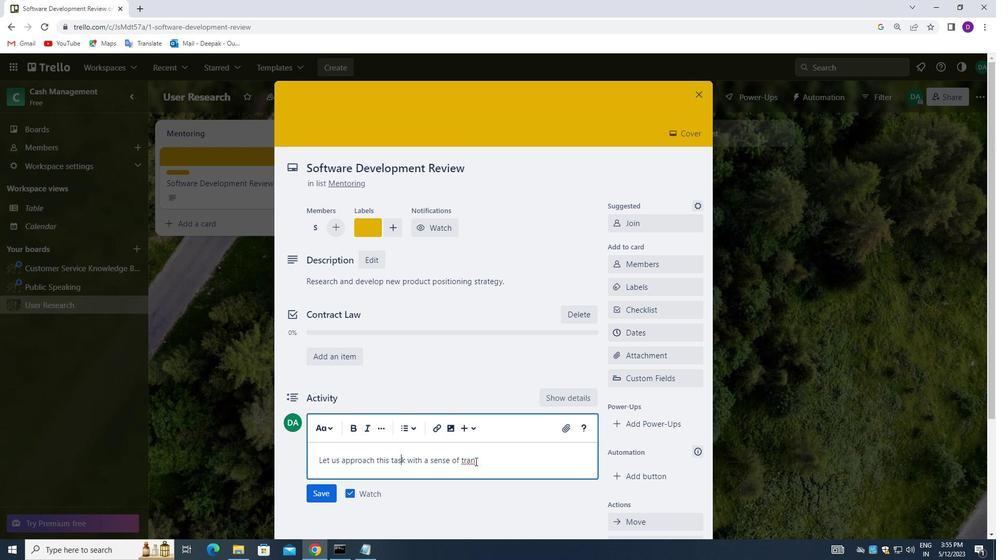 
Action: Mouse moved to (508, 484)
Screenshot: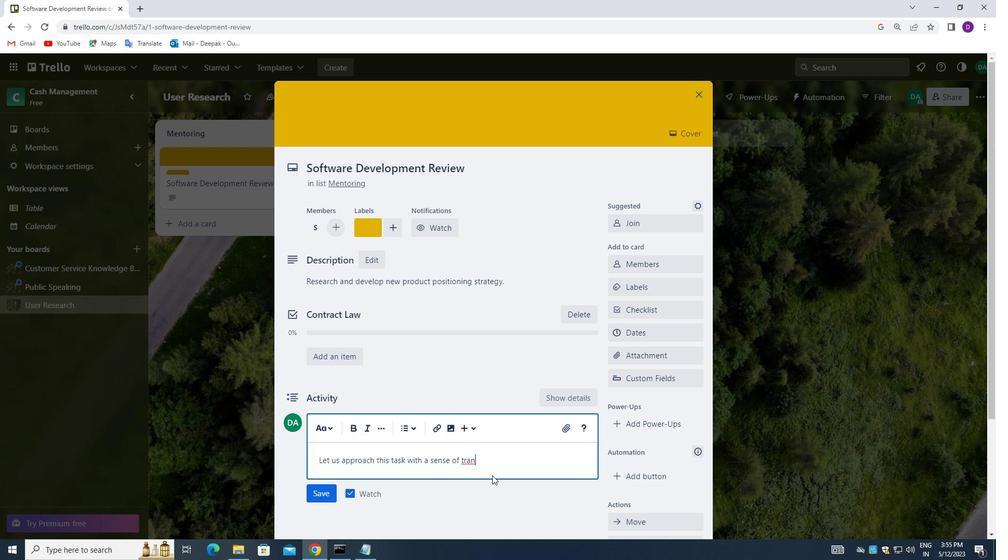 
Action: Key pressed SPARENCY<Key.space>AND<Key.space>OPEN<Key.space>COMMUNICATION,<Key.space>ENSURING<Key.space>THAT<Key.space>ALL<Key.space>STAKEHOLDERS<Key.space>ARE<Key.space>INFORMED<Key.space>AND<Key.space>INVOLVED.
Screenshot: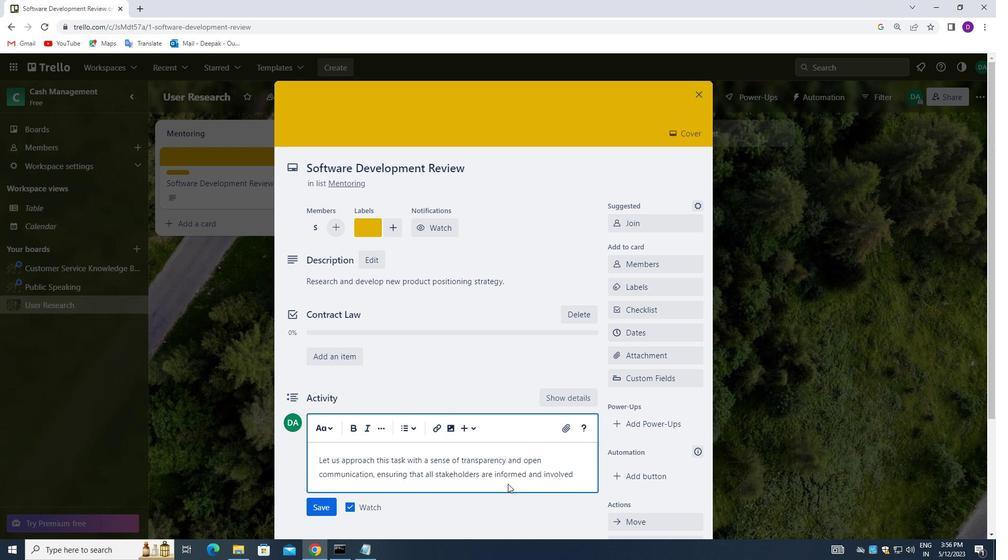 
Action: Mouse moved to (483, 491)
Screenshot: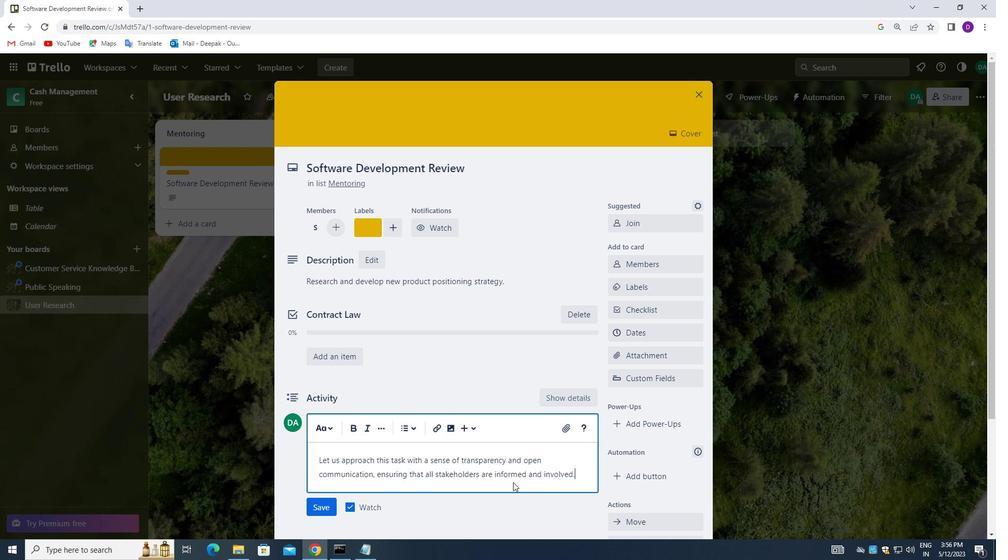 
Action: Mouse scrolled (483, 490) with delta (0, 0)
Screenshot: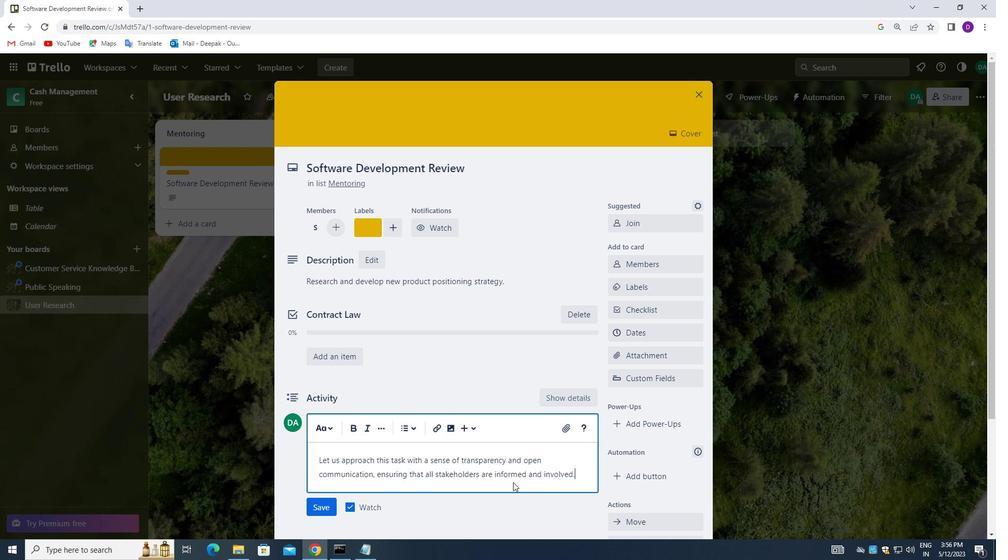 
Action: Mouse moved to (325, 458)
Screenshot: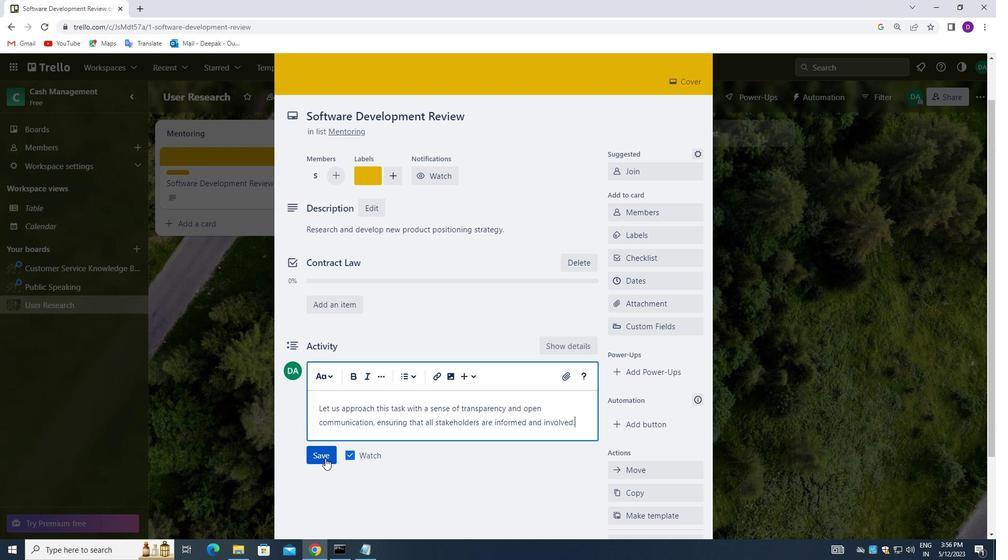 
Action: Mouse pressed left at (325, 458)
Screenshot: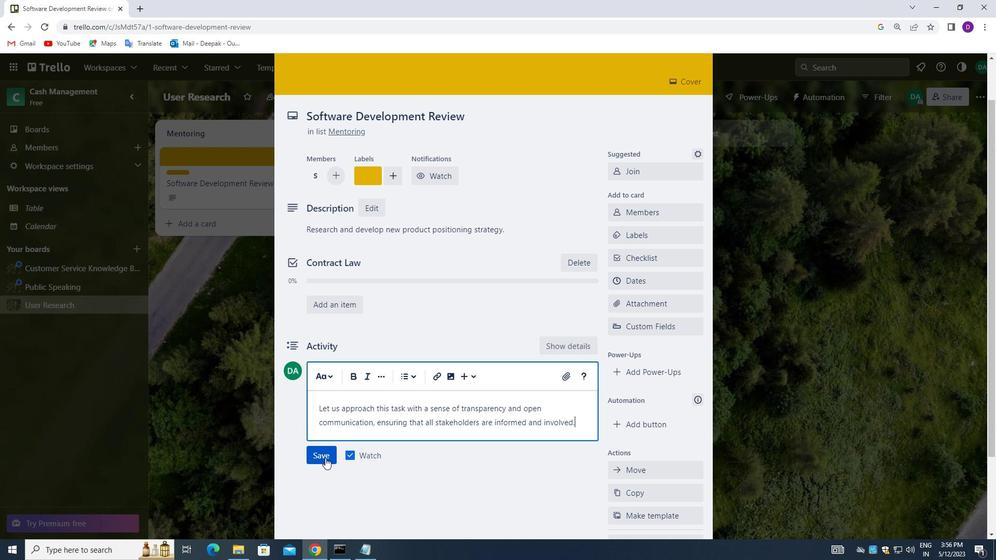 
Action: Mouse moved to (632, 280)
Screenshot: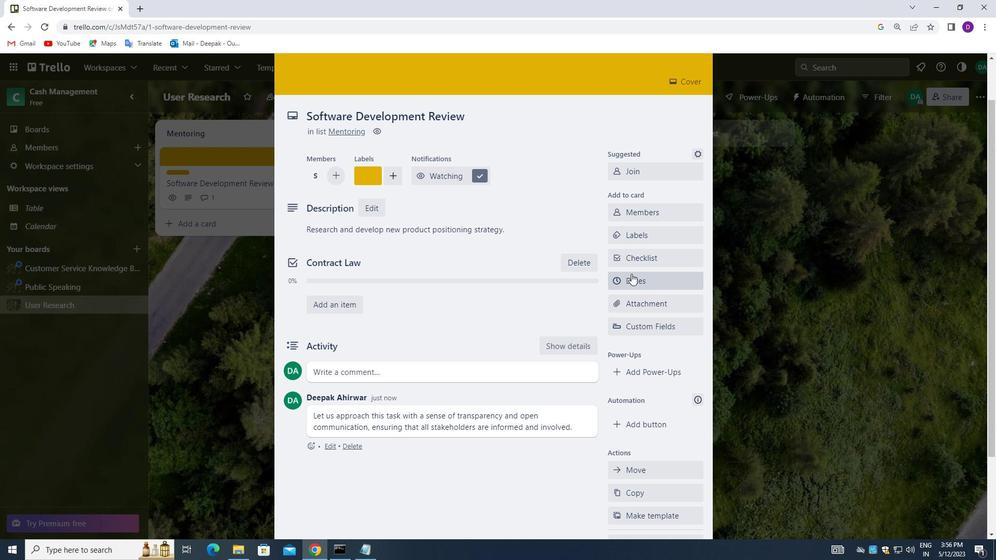 
Action: Mouse pressed left at (632, 280)
Screenshot: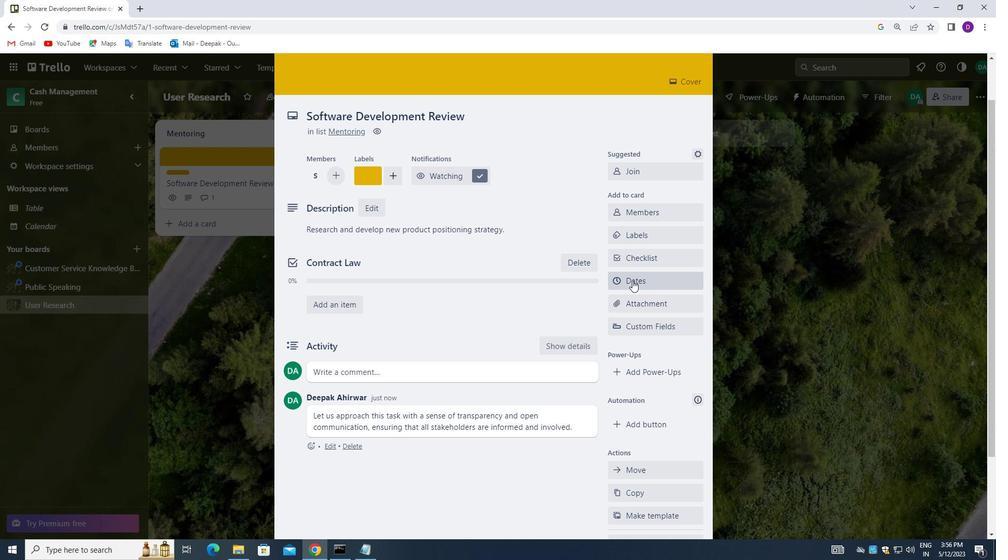 
Action: Mouse moved to (616, 301)
Screenshot: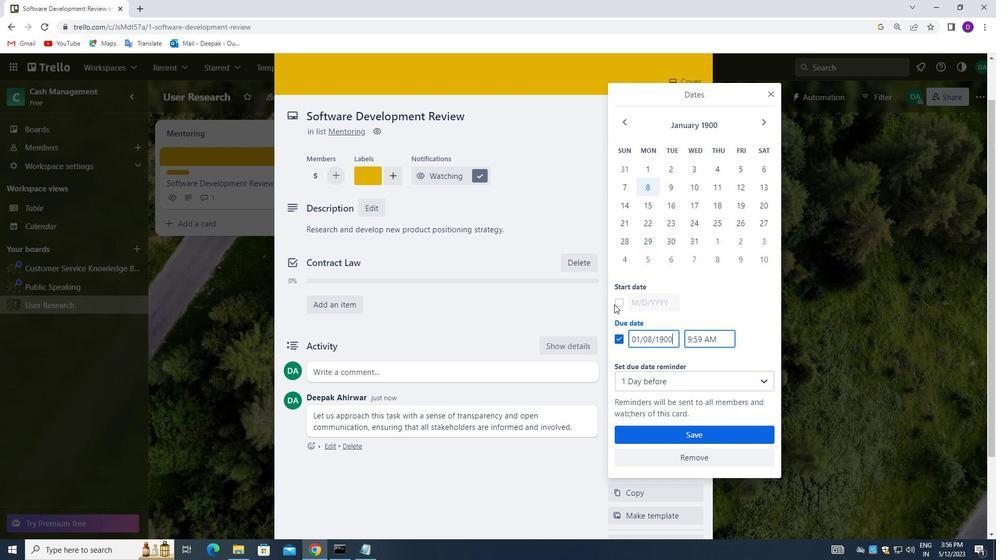 
Action: Mouse pressed left at (616, 301)
Screenshot: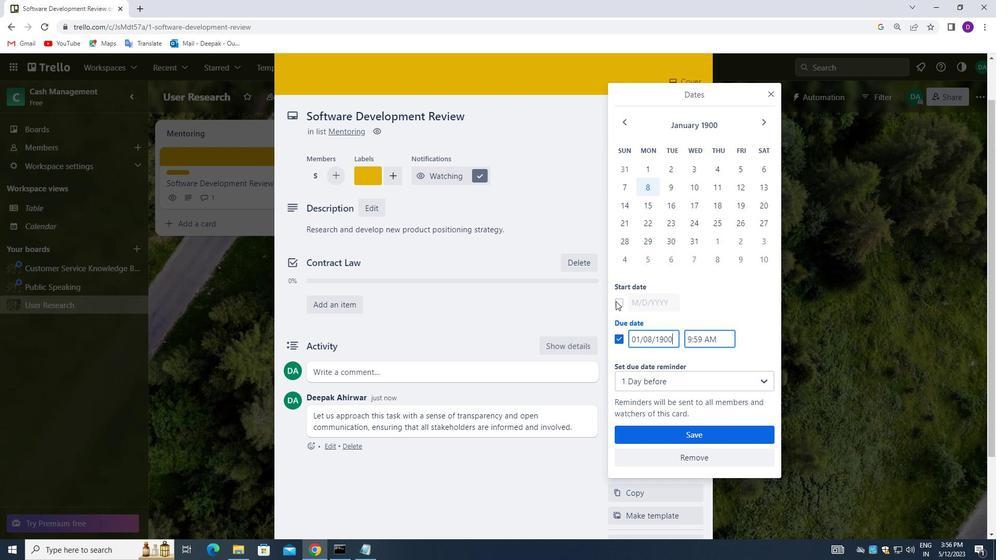 
Action: Mouse moved to (652, 301)
Screenshot: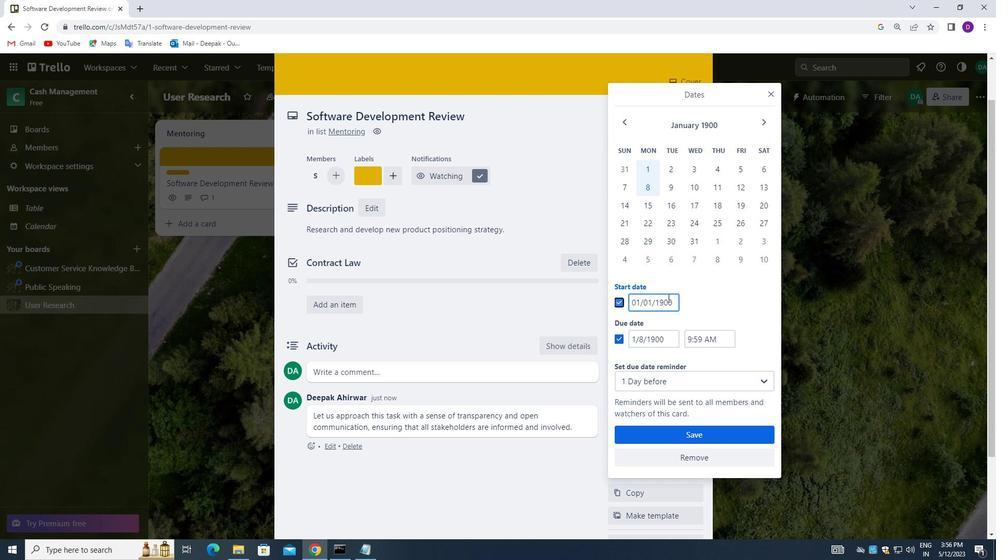 
Action: Mouse pressed left at (652, 301)
Screenshot: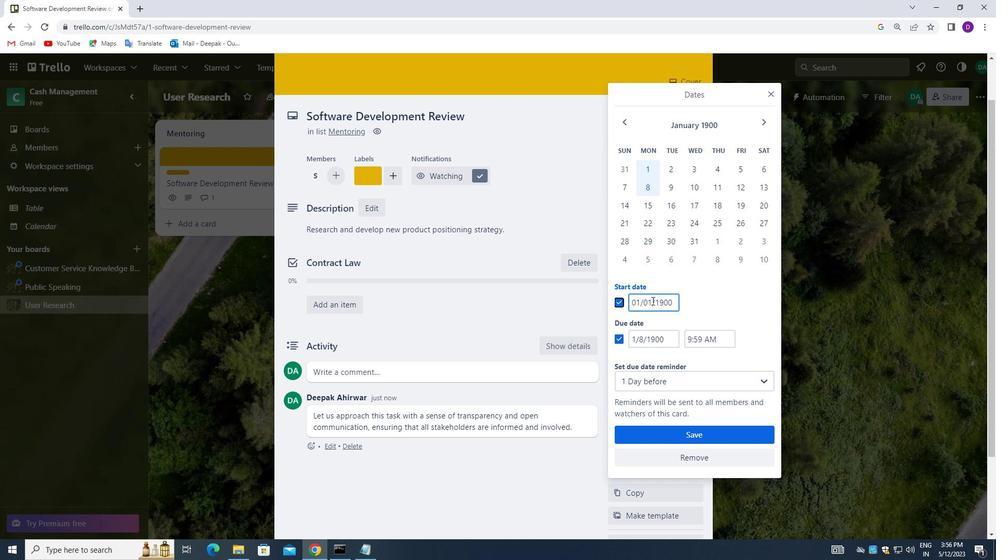 
Action: Mouse pressed left at (652, 301)
Screenshot: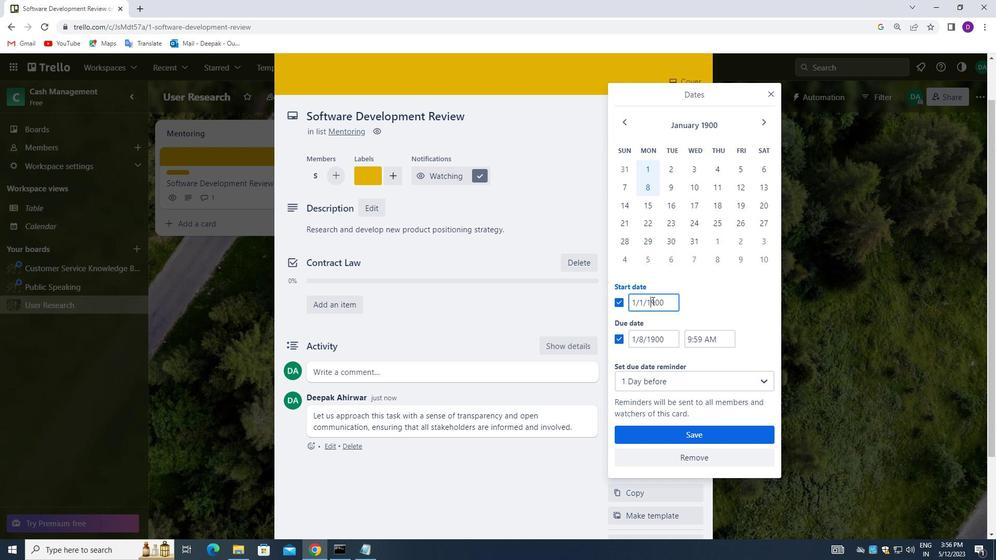 
Action: Mouse pressed left at (652, 301)
Screenshot: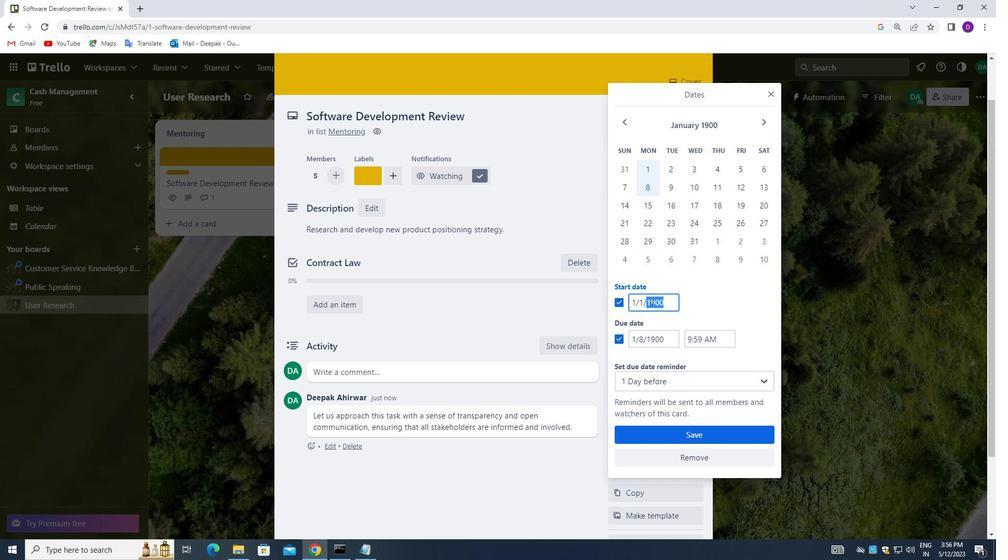 
Action: Mouse moved to (652, 301)
Screenshot: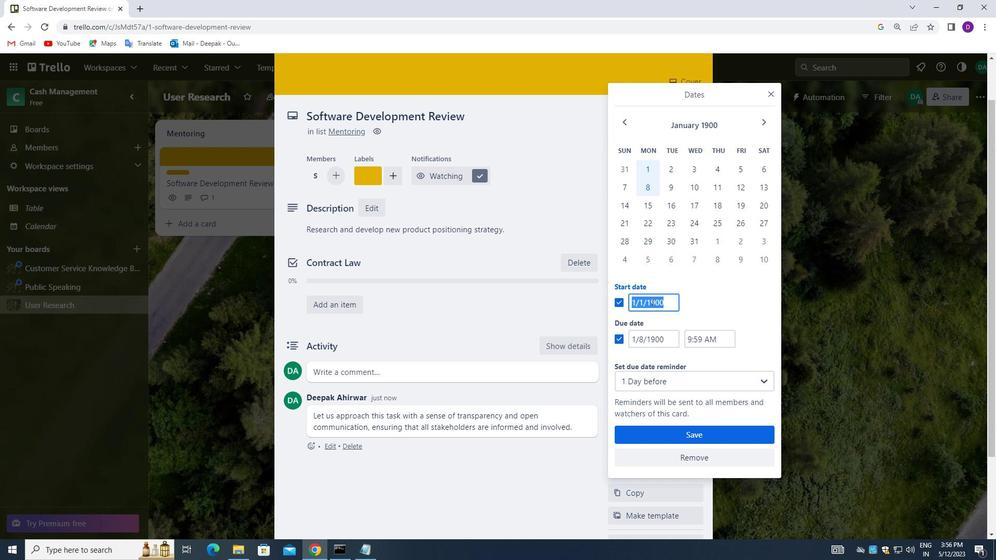 
Action: Key pressed 01/02/1900<Key.tab><Key.tab>
Screenshot: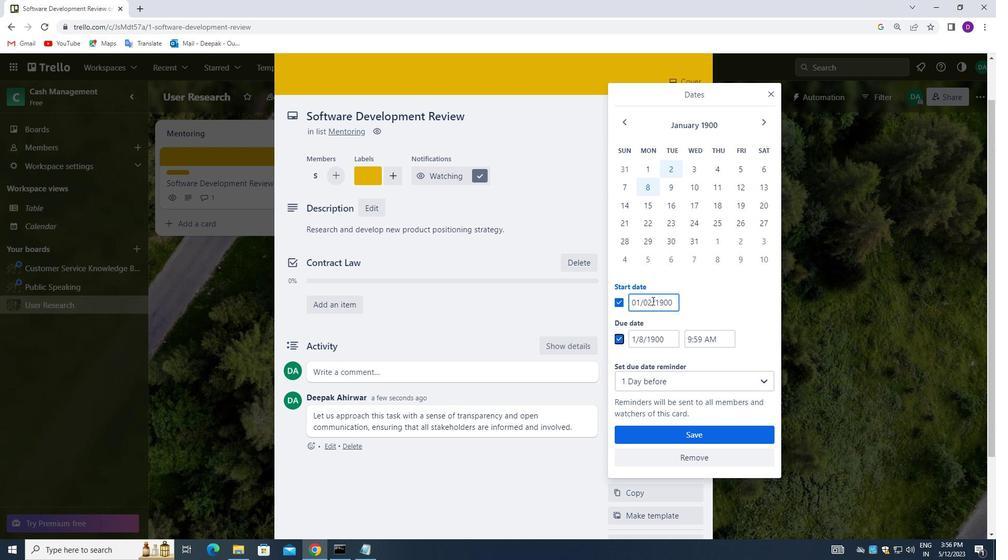
Action: Mouse moved to (662, 339)
Screenshot: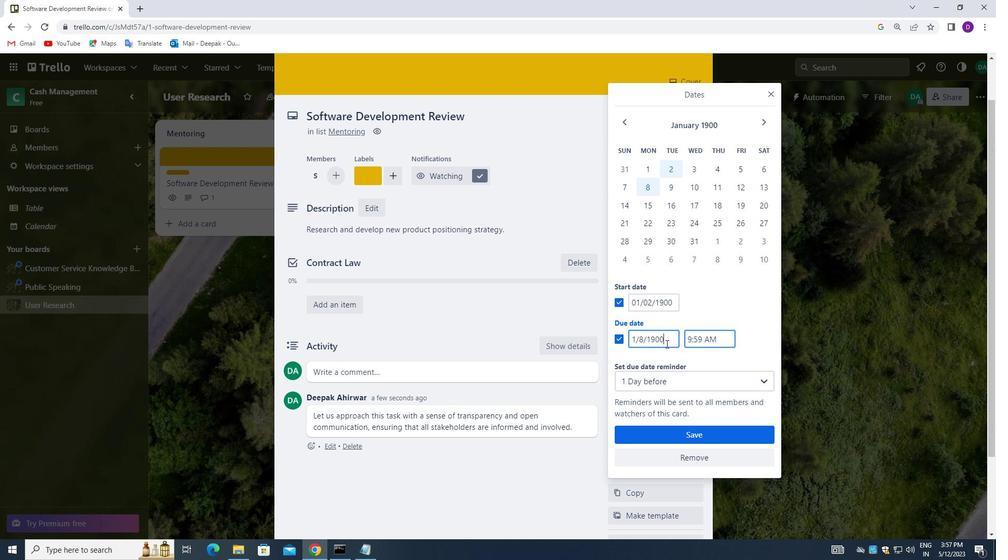 
Action: Mouse pressed left at (662, 339)
Screenshot: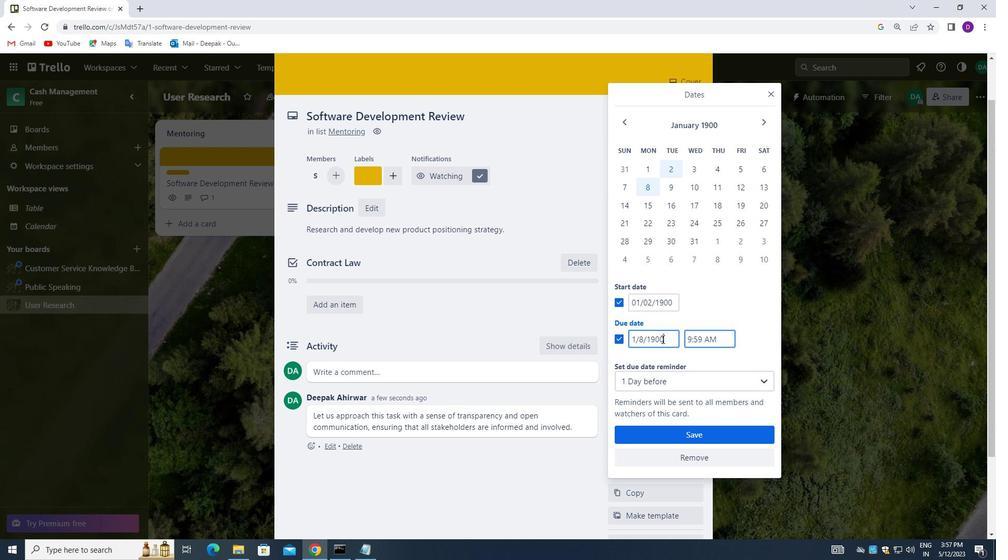 
Action: Mouse pressed left at (662, 339)
Screenshot: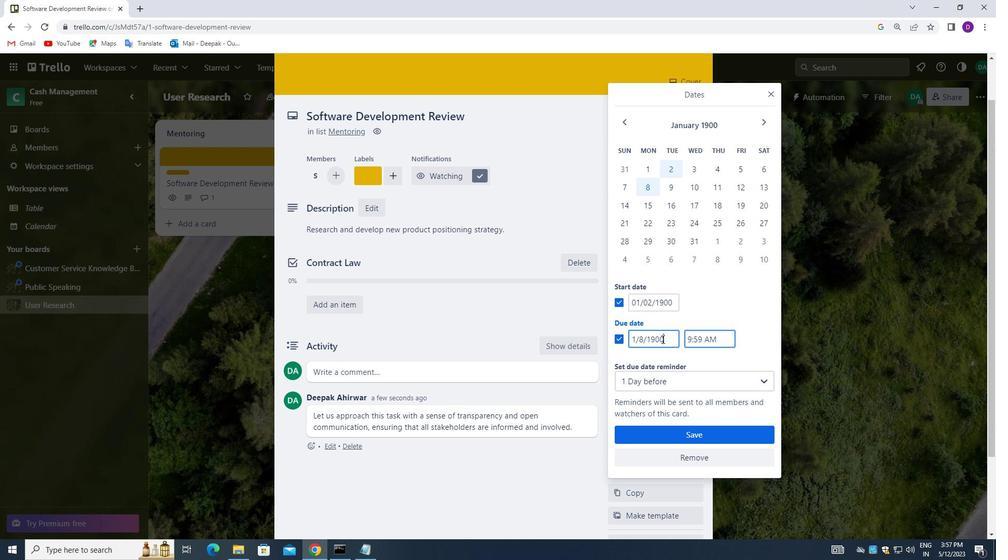 
Action: Mouse pressed left at (662, 339)
Screenshot: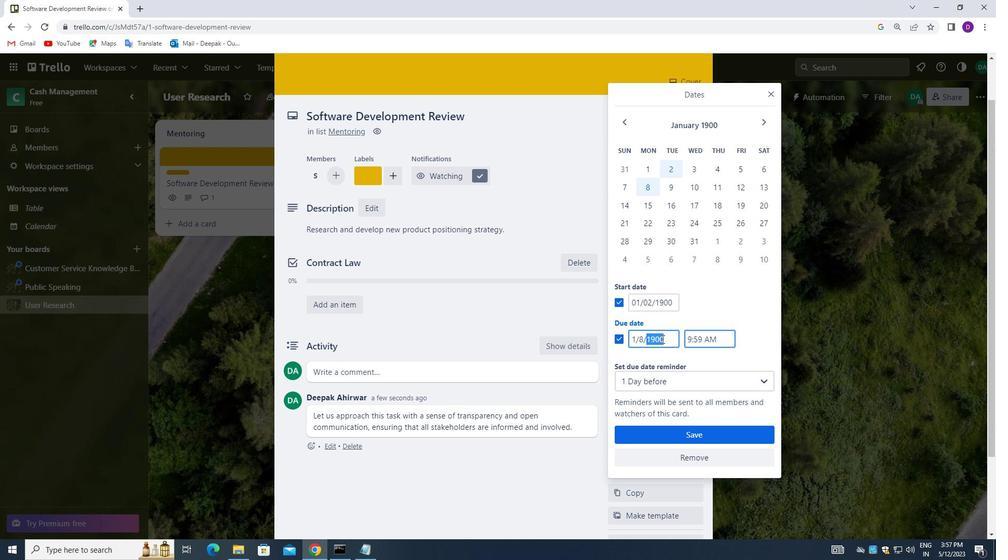 
Action: Key pressed <Key.backspace>01/09/1900
Screenshot: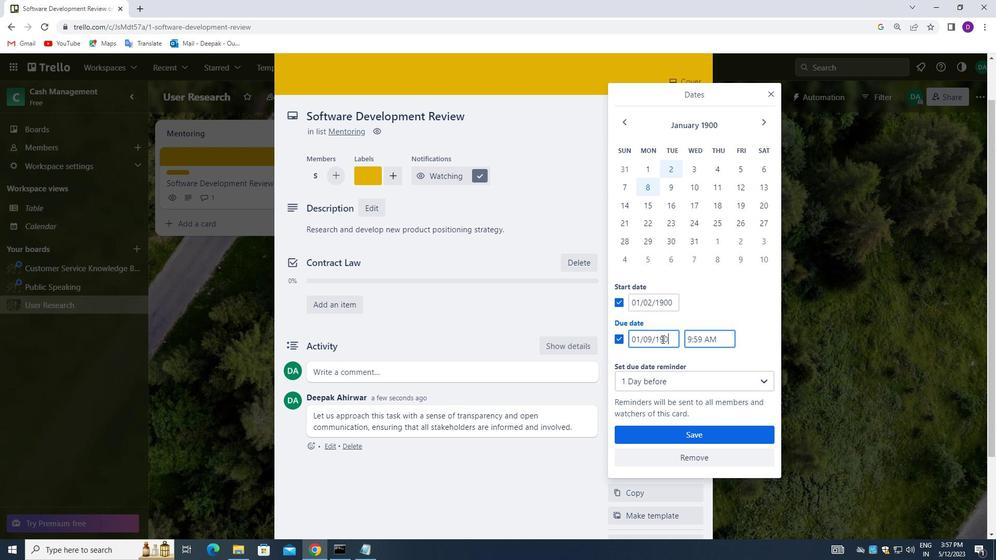 
Action: Mouse moved to (684, 429)
Screenshot: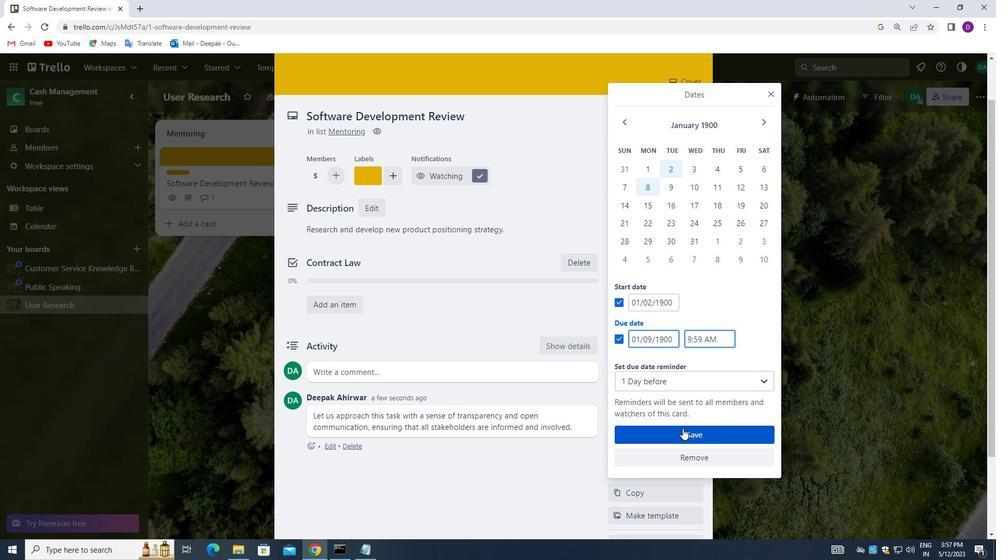 
Action: Mouse pressed left at (684, 429)
Screenshot: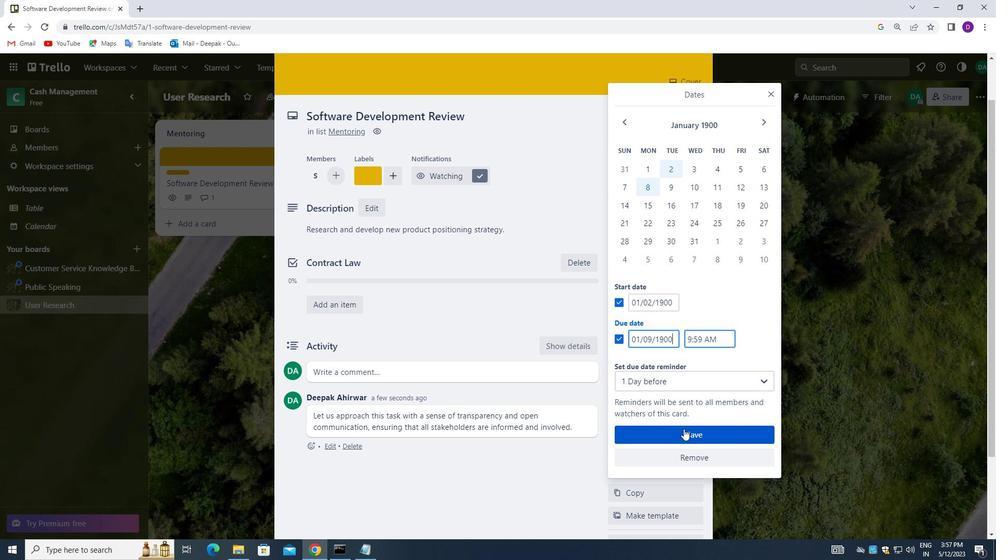 
Action: Mouse moved to (515, 318)
Screenshot: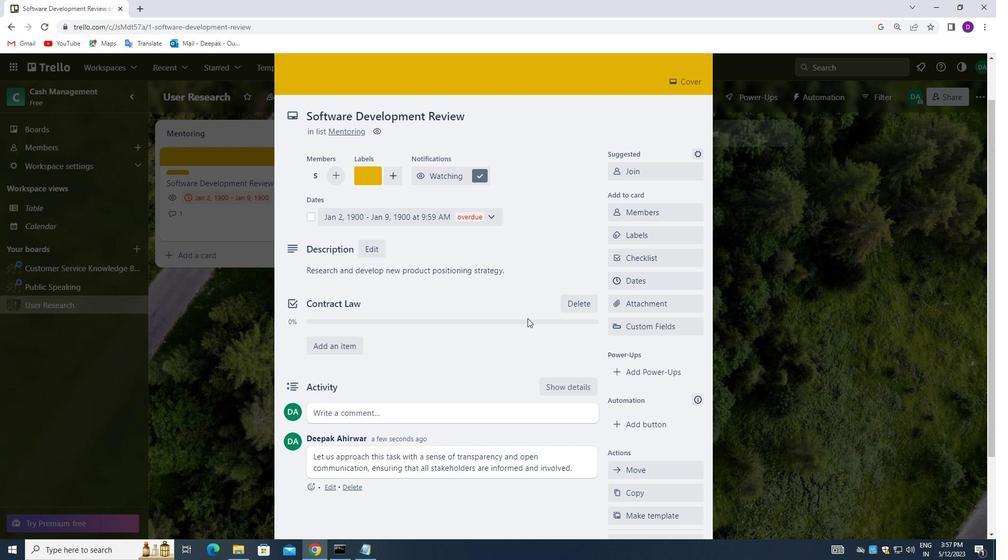 
Action: Mouse scrolled (515, 319) with delta (0, 0)
Screenshot: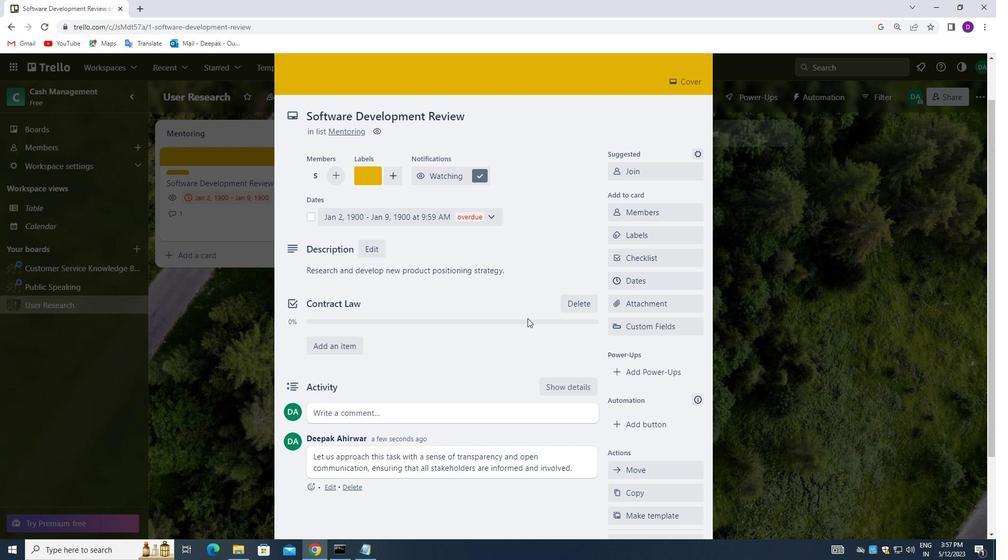 
Action: Mouse scrolled (515, 319) with delta (0, 0)
Screenshot: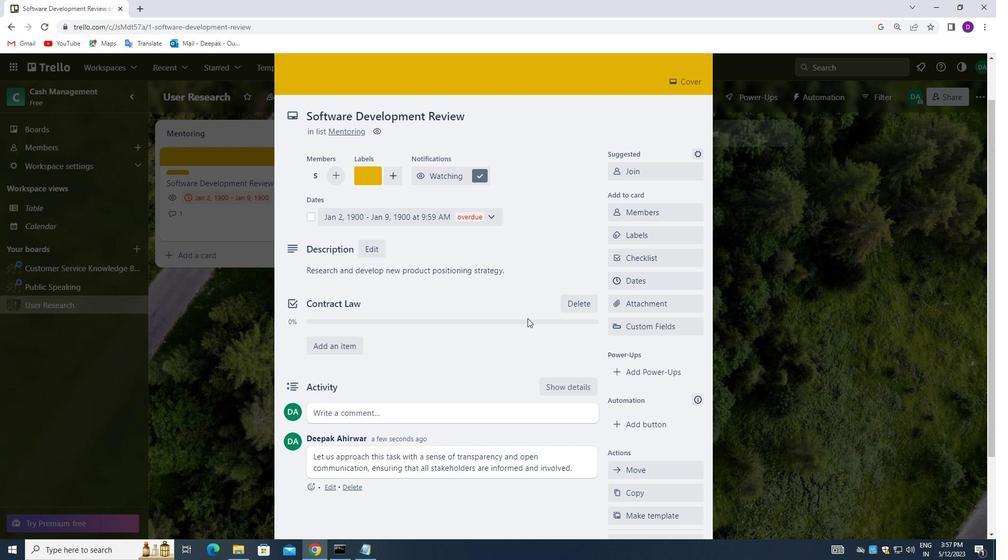 
Action: Mouse scrolled (515, 319) with delta (0, 0)
Screenshot: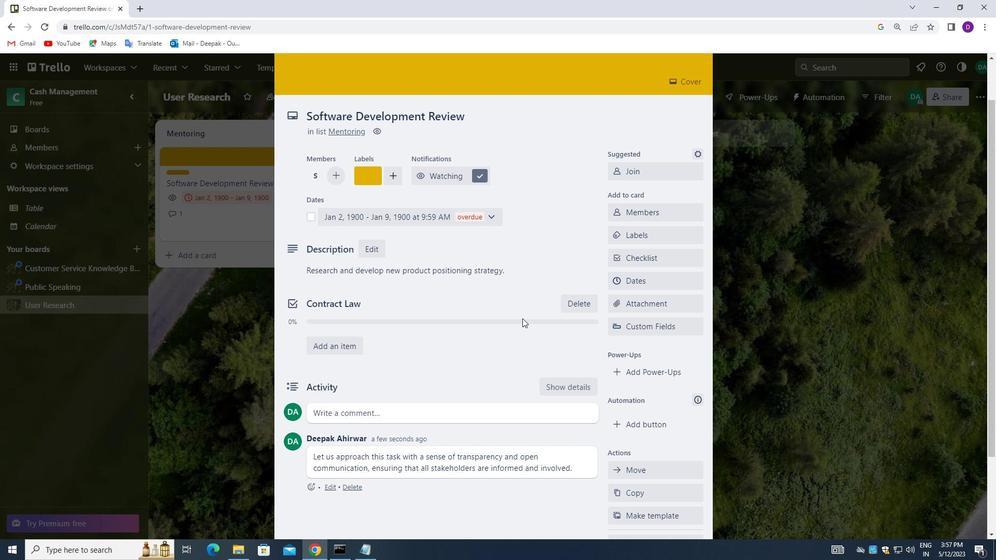 
Action: Mouse scrolled (515, 319) with delta (0, 0)
Screenshot: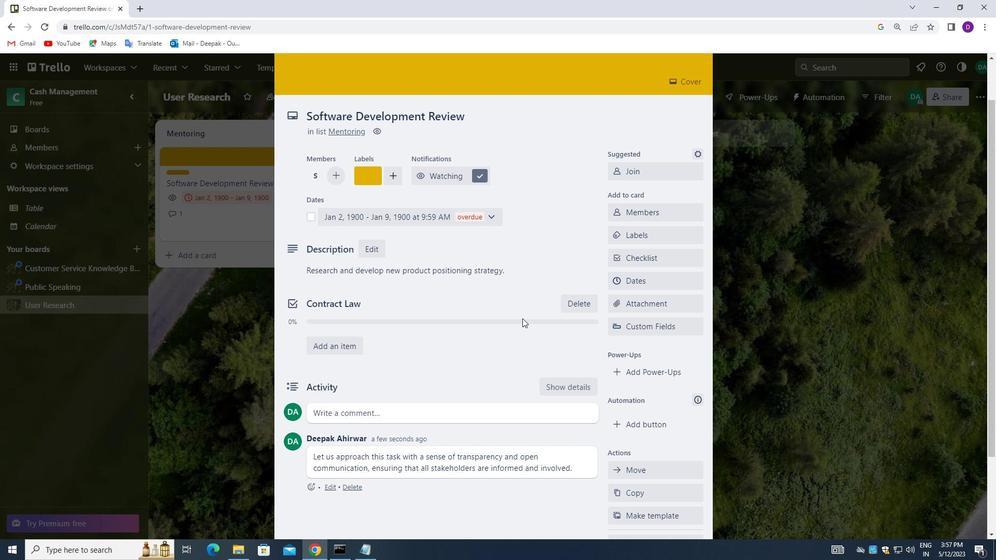 
Action: Mouse scrolled (515, 319) with delta (0, 0)
Screenshot: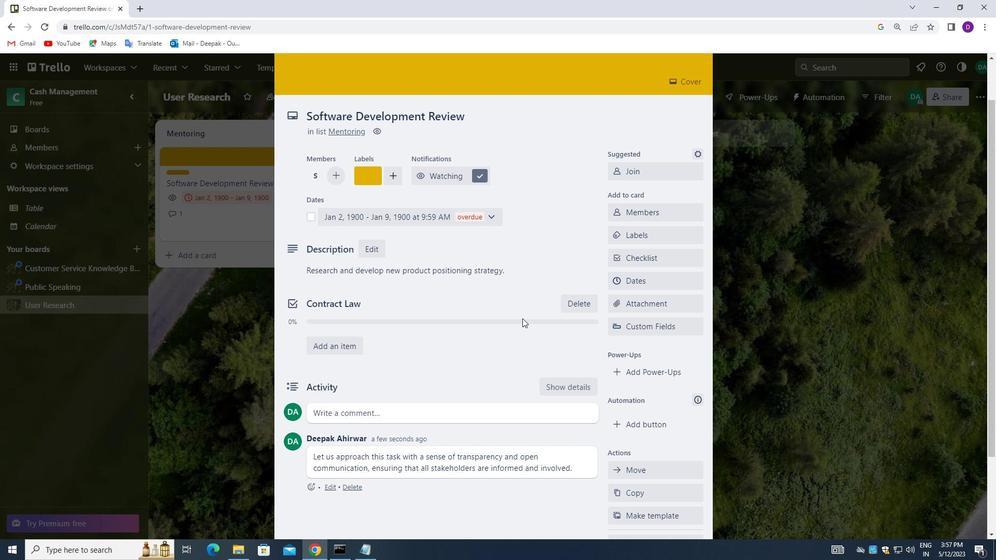 
Action: Mouse scrolled (515, 319) with delta (0, 0)
Screenshot: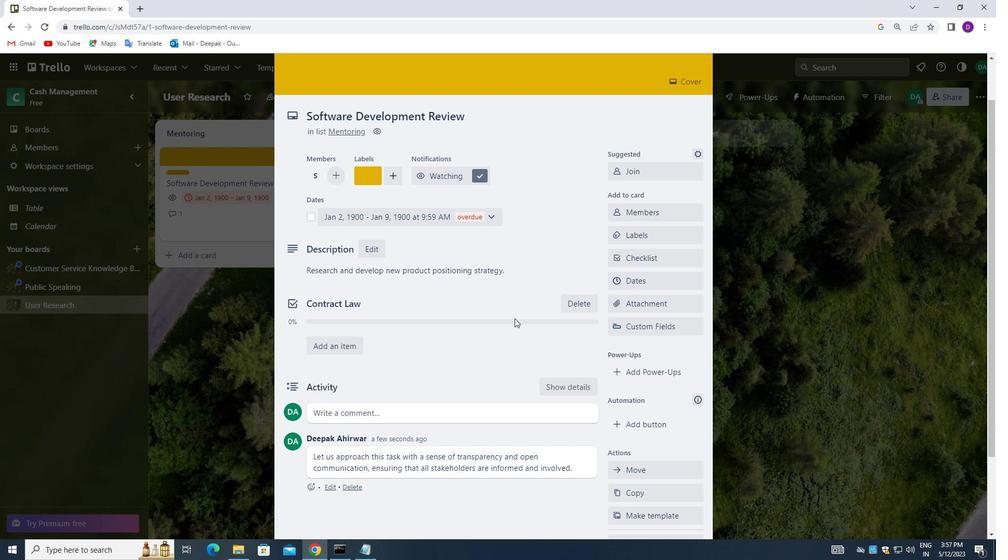 
Action: Mouse scrolled (515, 319) with delta (0, 0)
Screenshot: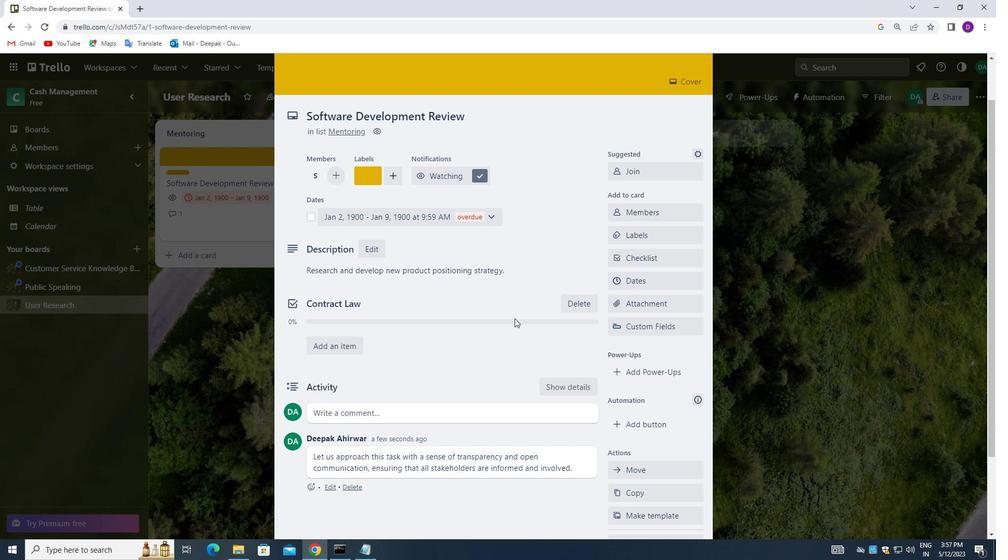 
Action: Mouse moved to (515, 317)
Screenshot: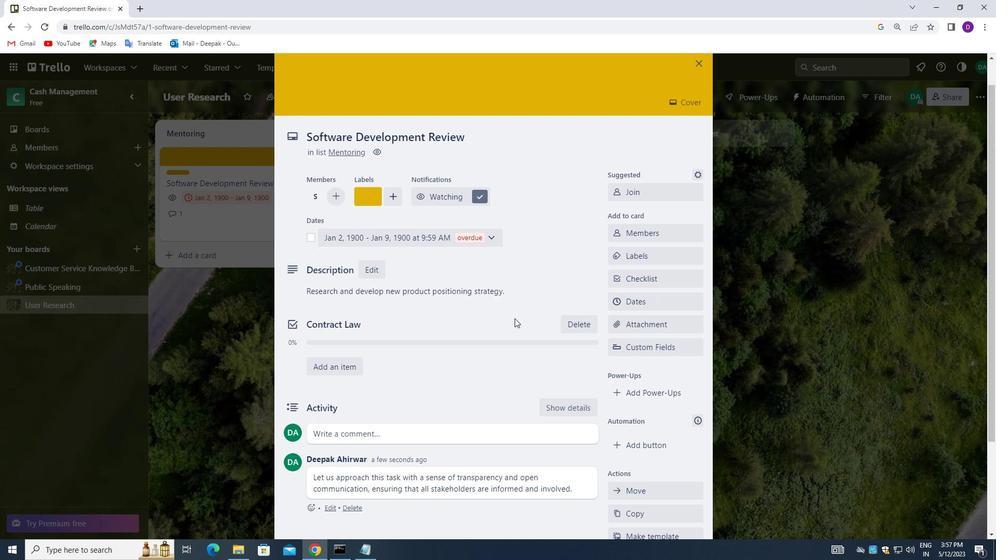 
Action: Mouse scrolled (515, 318) with delta (0, 0)
Screenshot: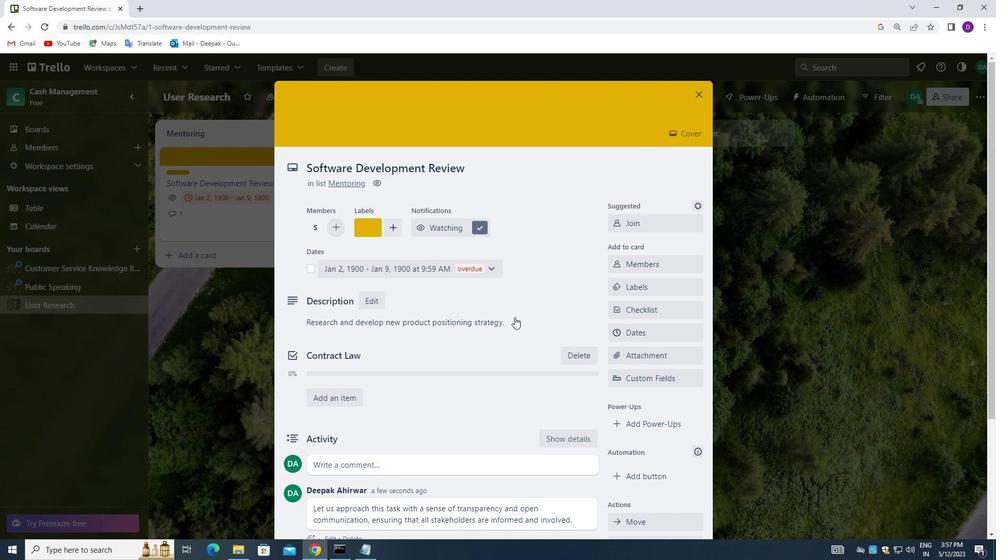 
Action: Mouse scrolled (515, 318) with delta (0, 0)
Screenshot: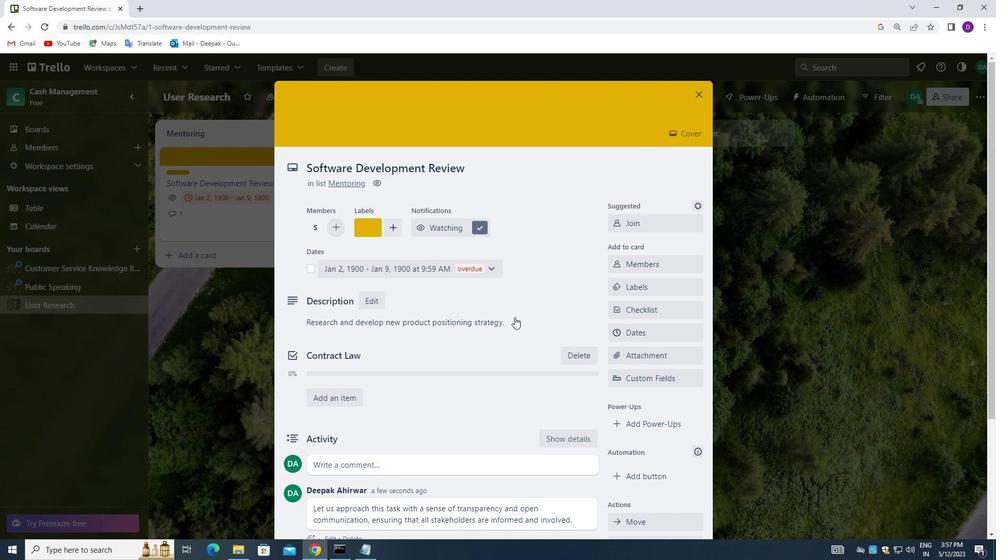 
Action: Mouse scrolled (515, 318) with delta (0, 0)
Screenshot: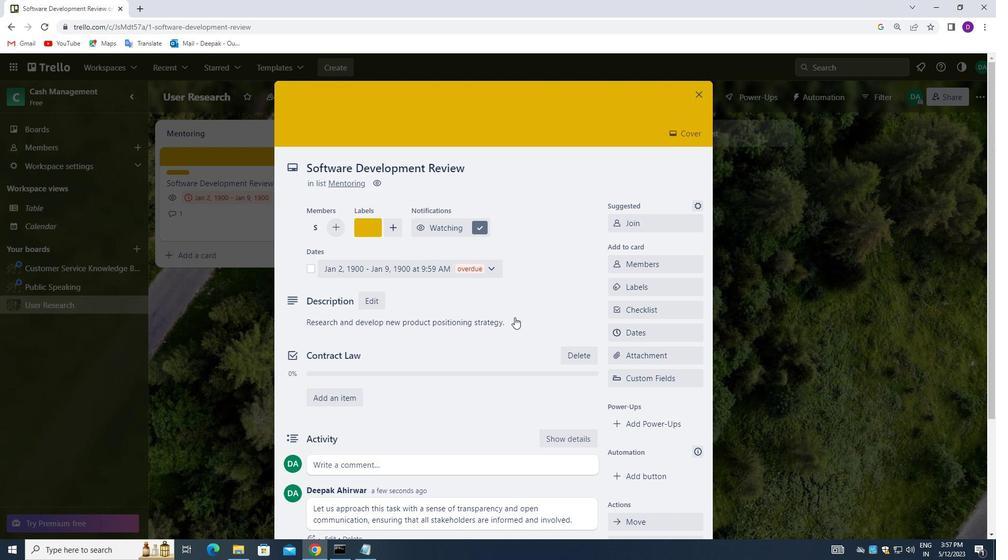 
Action: Mouse scrolled (515, 318) with delta (0, 0)
Screenshot: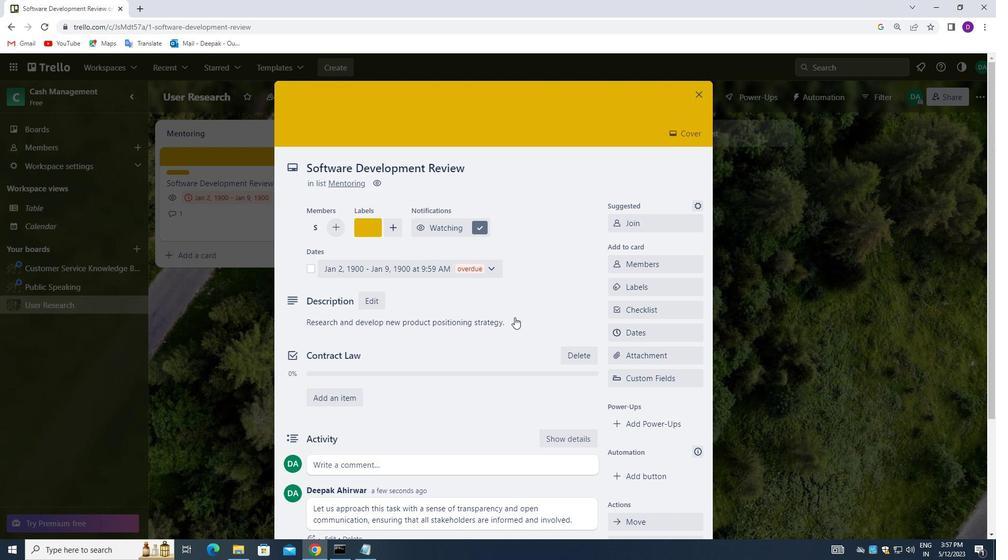 
Action: Mouse scrolled (515, 318) with delta (0, 0)
Screenshot: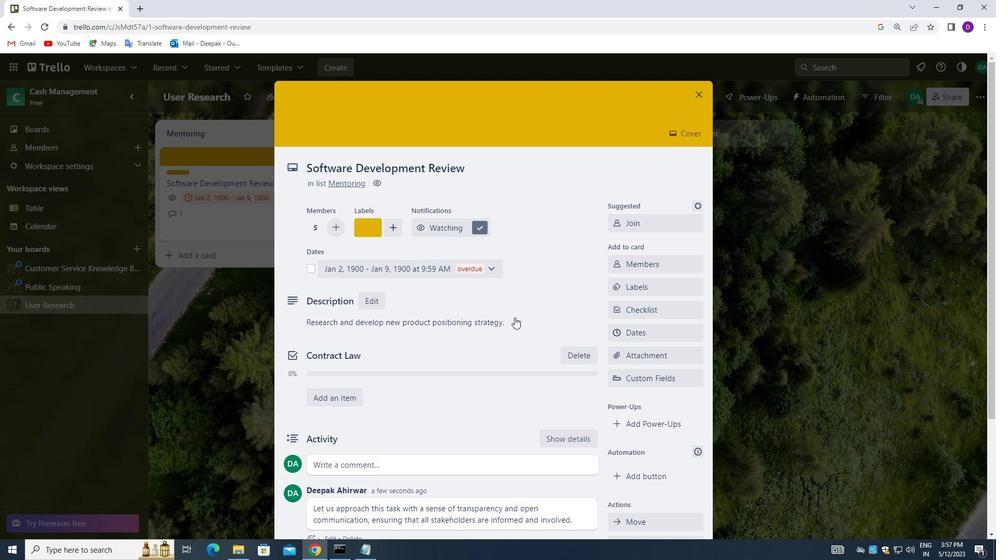 
Action: Mouse moved to (699, 89)
Screenshot: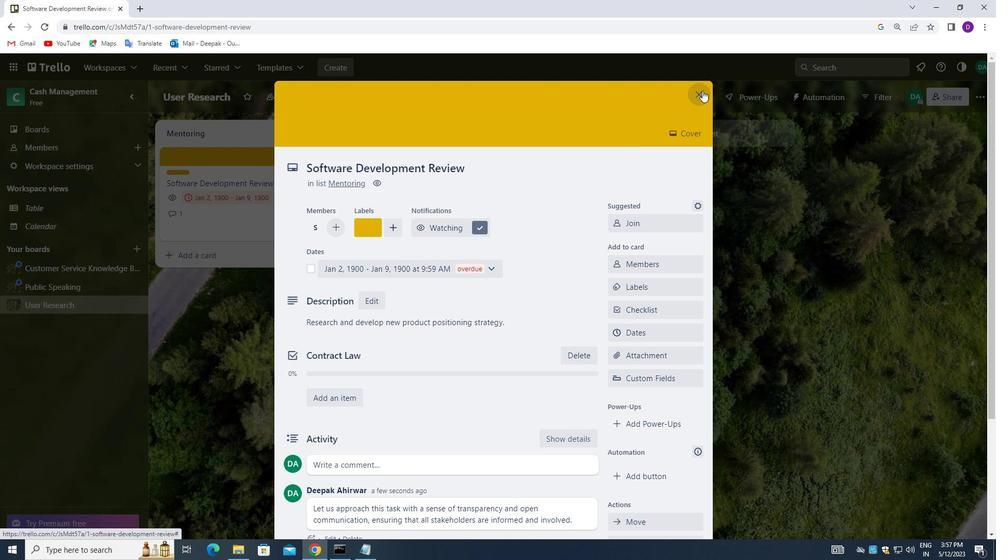 
Action: Mouse pressed left at (699, 89)
Screenshot: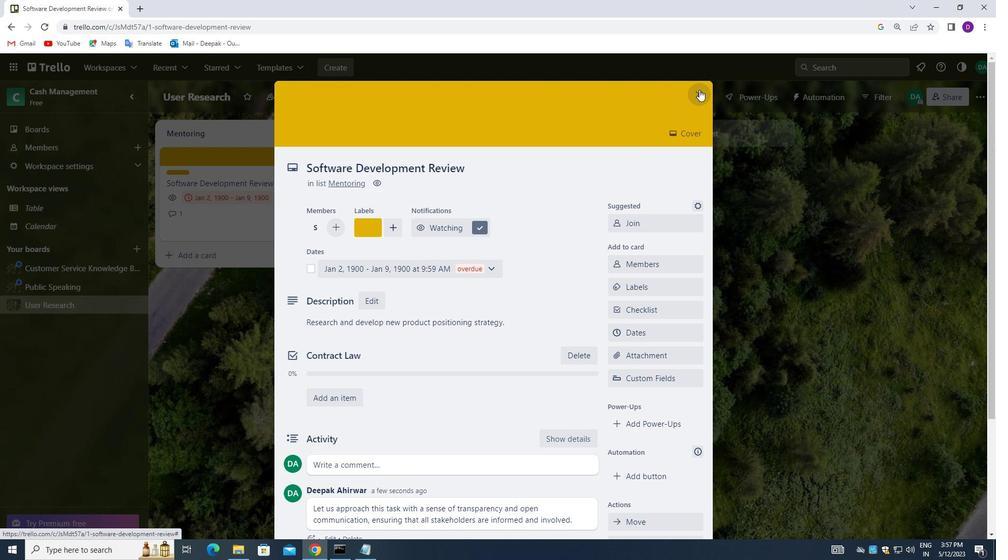 
Action: Mouse moved to (350, 544)
Screenshot: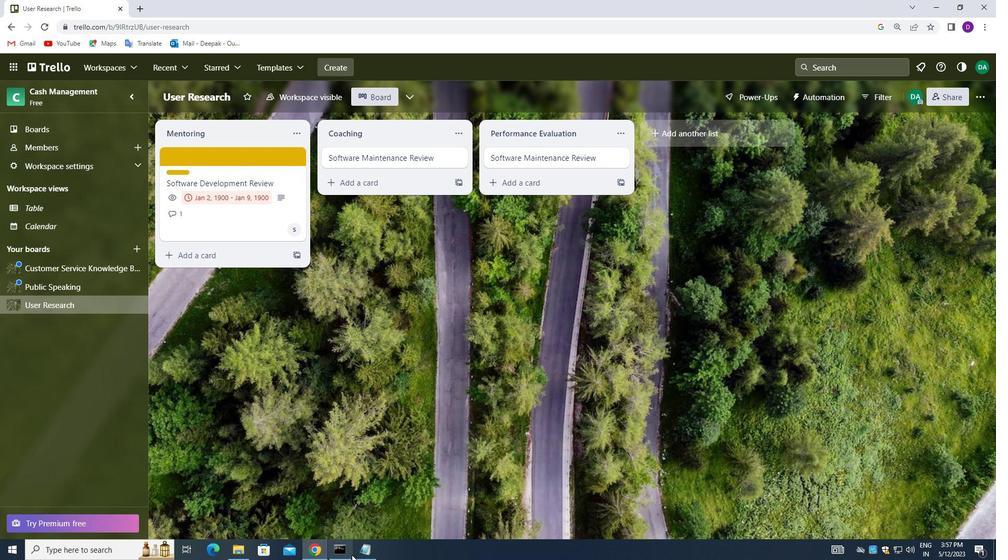 
